 Task: Find connections with filter location Banmankhi with filter topic #cloudwith filter profile language French with filter current company Wockhardt Ltd. with filter school Ram Lal Anand College with filter industry Pharmaceutical Manufacturing with filter service category Corporate Law with filter keywords title Construction Worker
Action: Mouse moved to (476, 65)
Screenshot: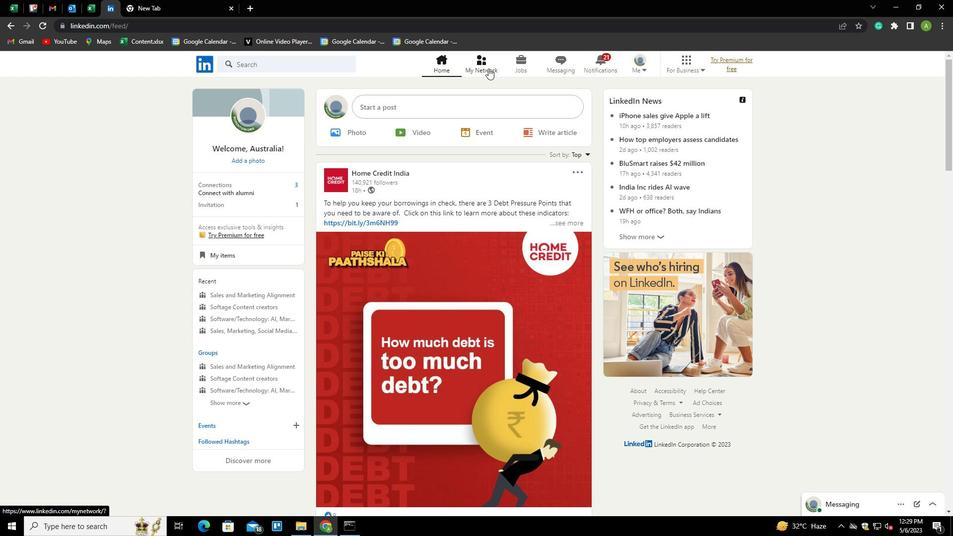 
Action: Mouse pressed left at (476, 65)
Screenshot: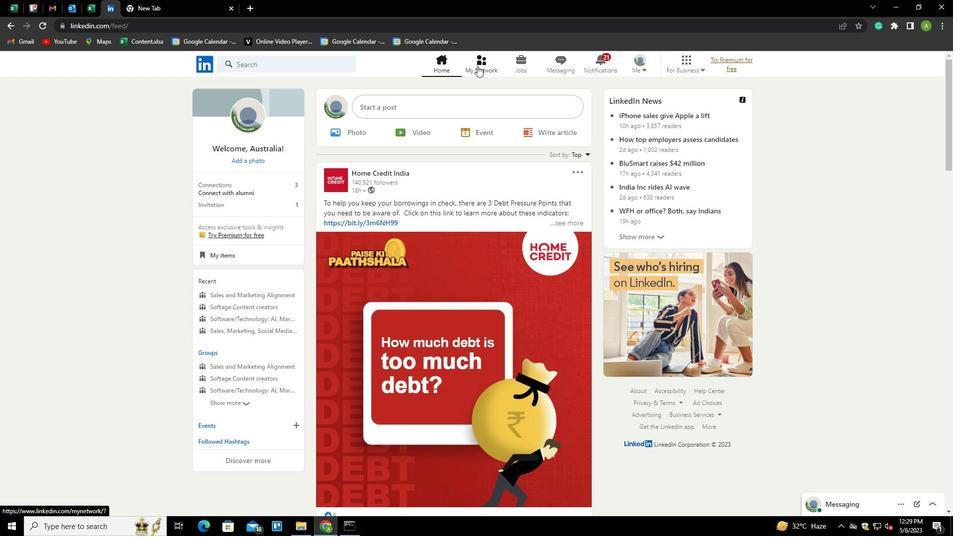 
Action: Mouse moved to (249, 118)
Screenshot: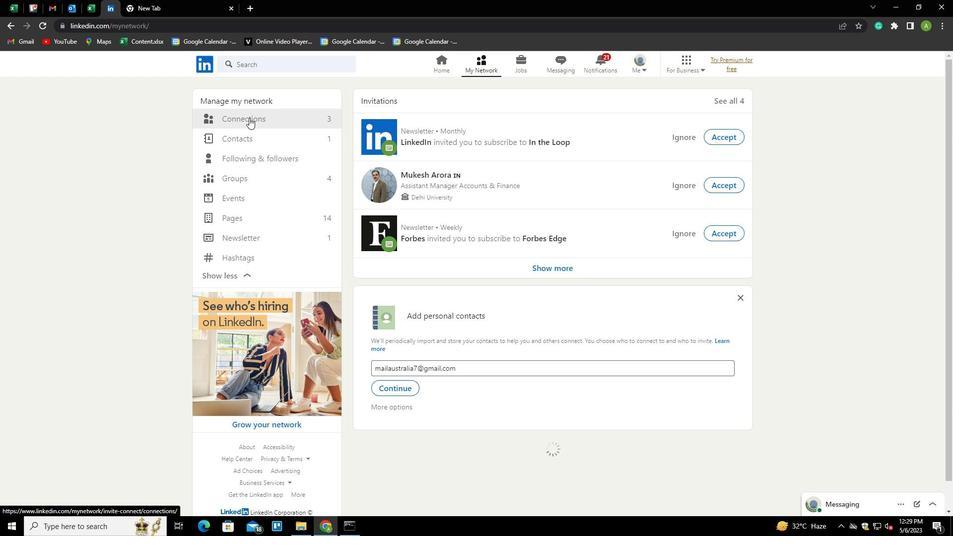 
Action: Mouse pressed left at (249, 118)
Screenshot: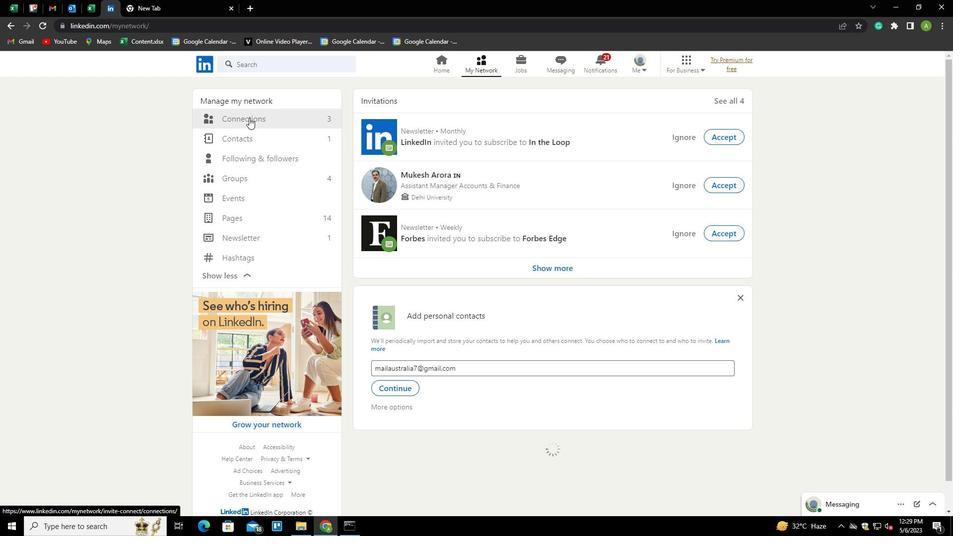 
Action: Mouse moved to (536, 119)
Screenshot: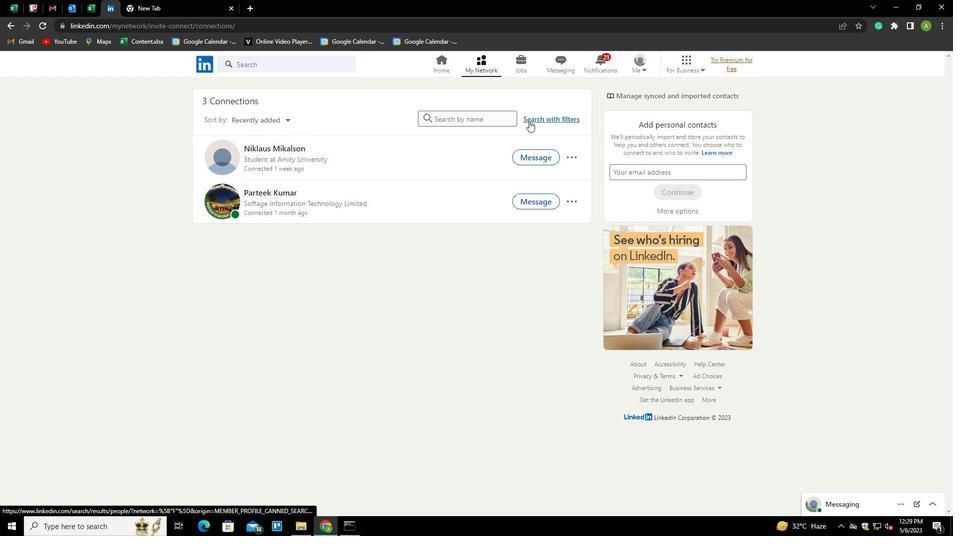 
Action: Mouse pressed left at (536, 119)
Screenshot: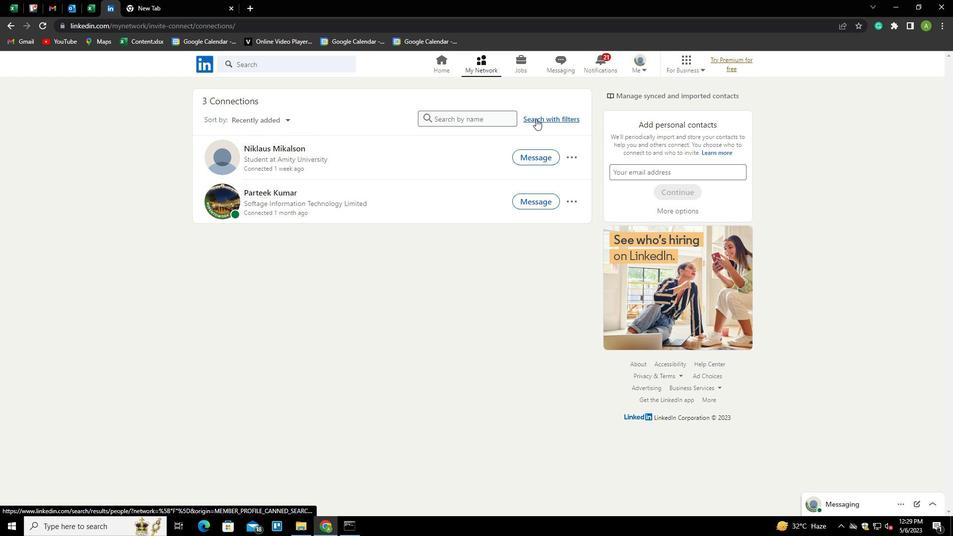 
Action: Mouse moved to (504, 92)
Screenshot: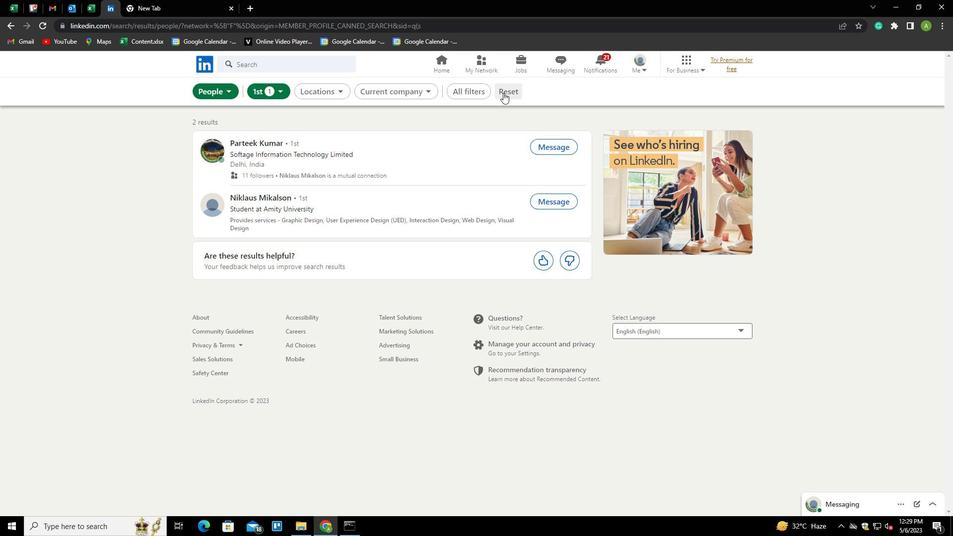 
Action: Mouse pressed left at (504, 92)
Screenshot: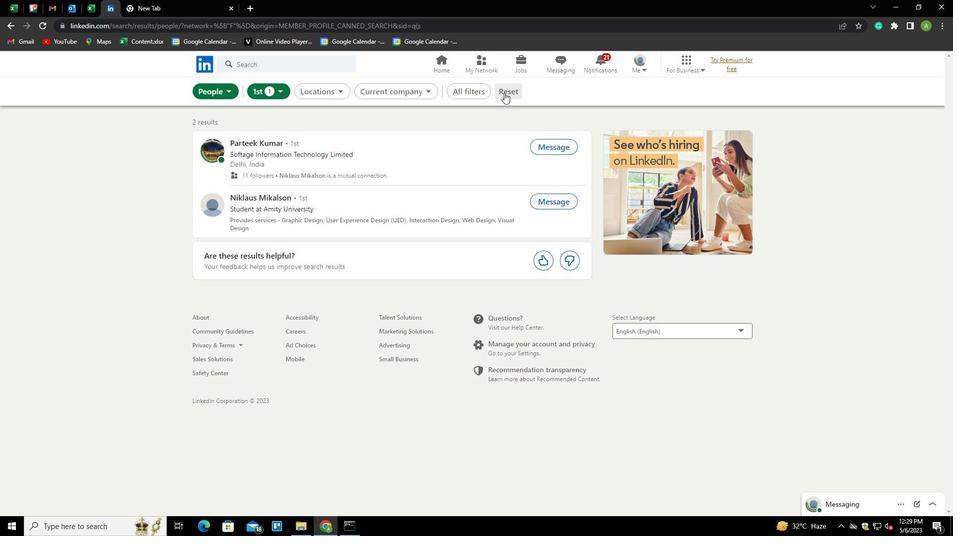 
Action: Mouse moved to (489, 92)
Screenshot: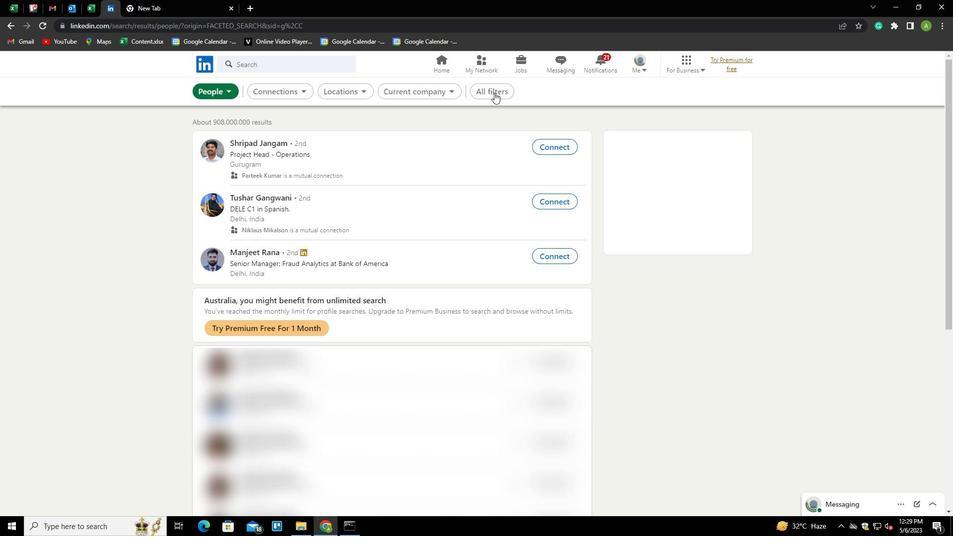 
Action: Mouse pressed left at (489, 92)
Screenshot: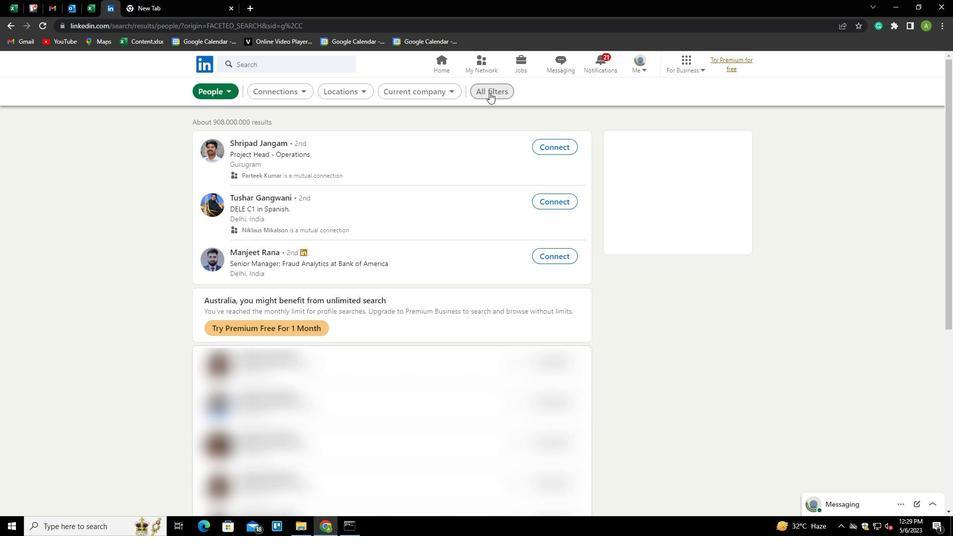 
Action: Mouse moved to (748, 319)
Screenshot: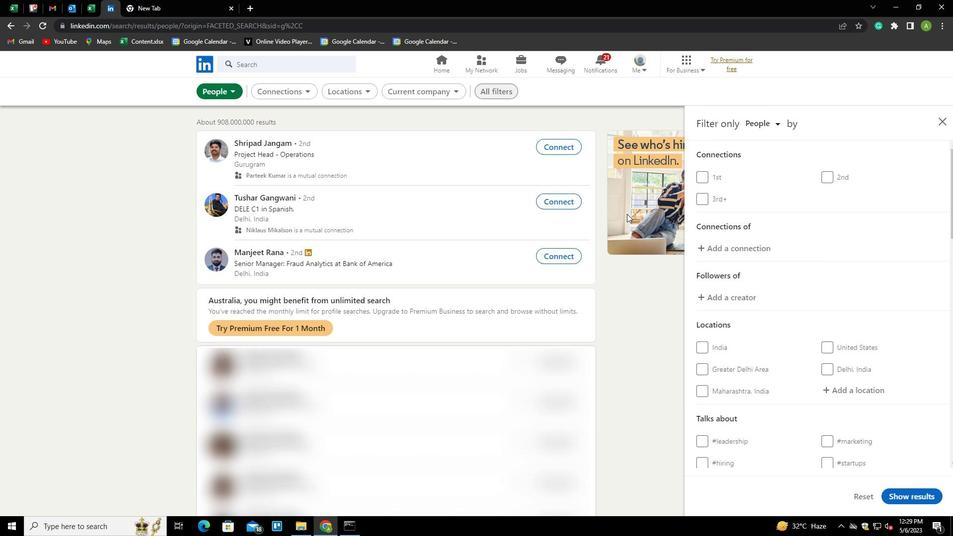 
Action: Mouse scrolled (748, 318) with delta (0, 0)
Screenshot: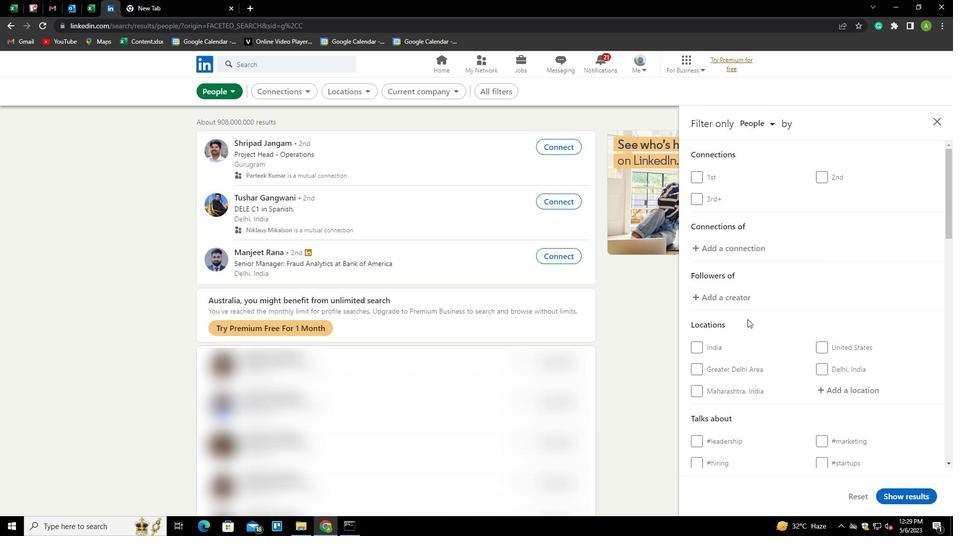 
Action: Mouse scrolled (748, 318) with delta (0, 0)
Screenshot: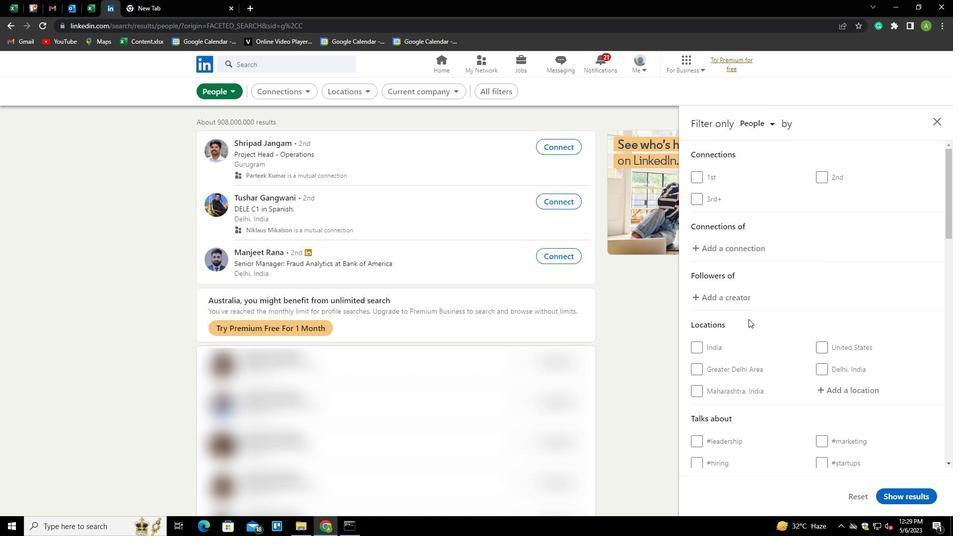 
Action: Mouse moved to (831, 285)
Screenshot: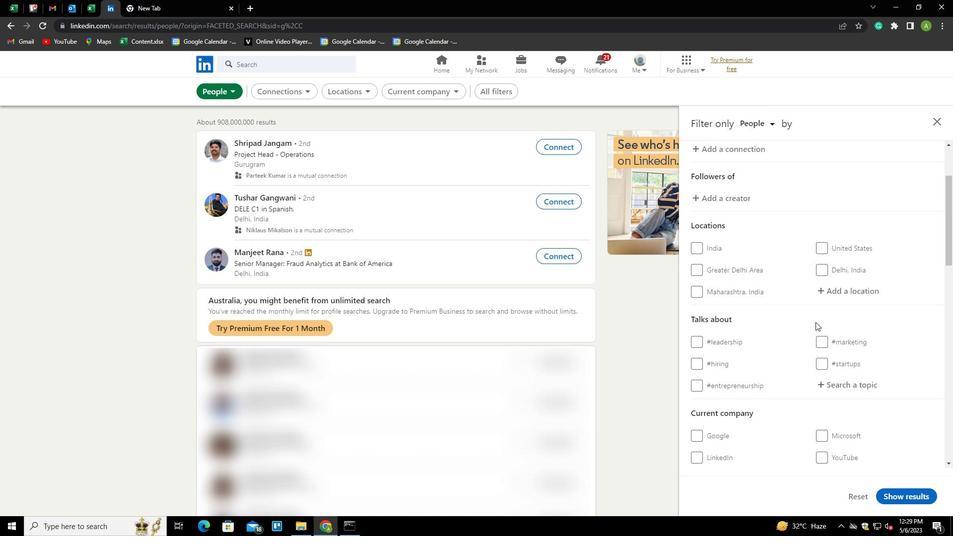 
Action: Mouse pressed left at (831, 285)
Screenshot: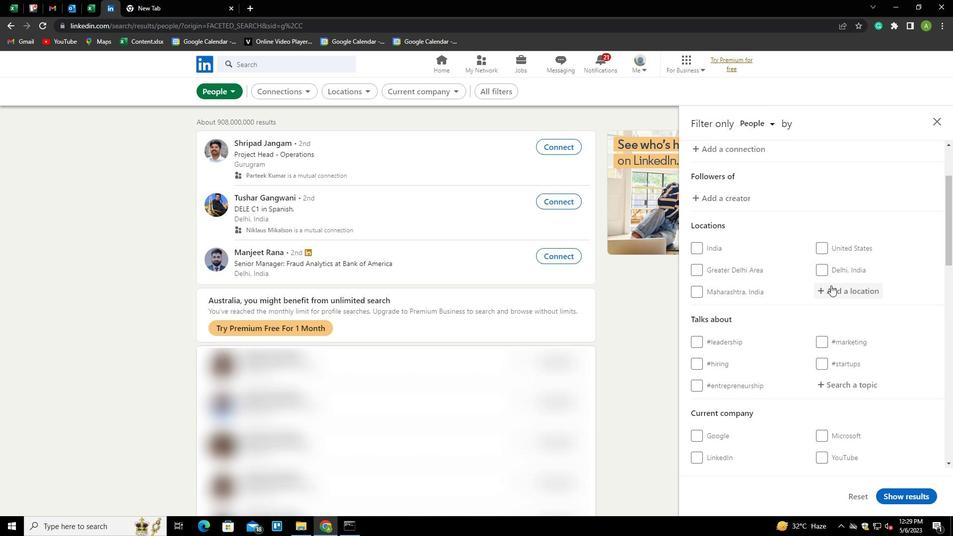 
Action: Key pressed <Key.shift>BANMANKHI<Key.down><Key.enter>
Screenshot: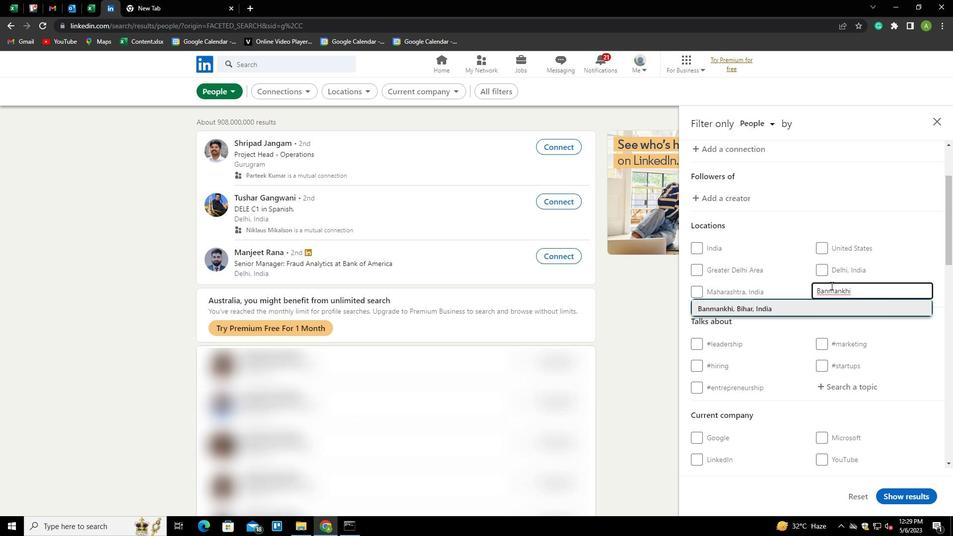 
Action: Mouse moved to (890, 250)
Screenshot: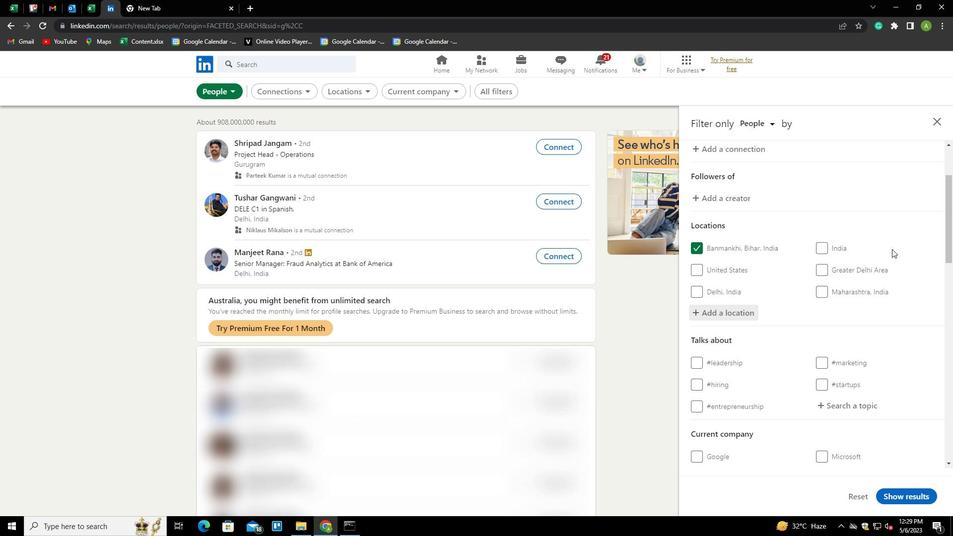 
Action: Mouse scrolled (890, 249) with delta (0, 0)
Screenshot: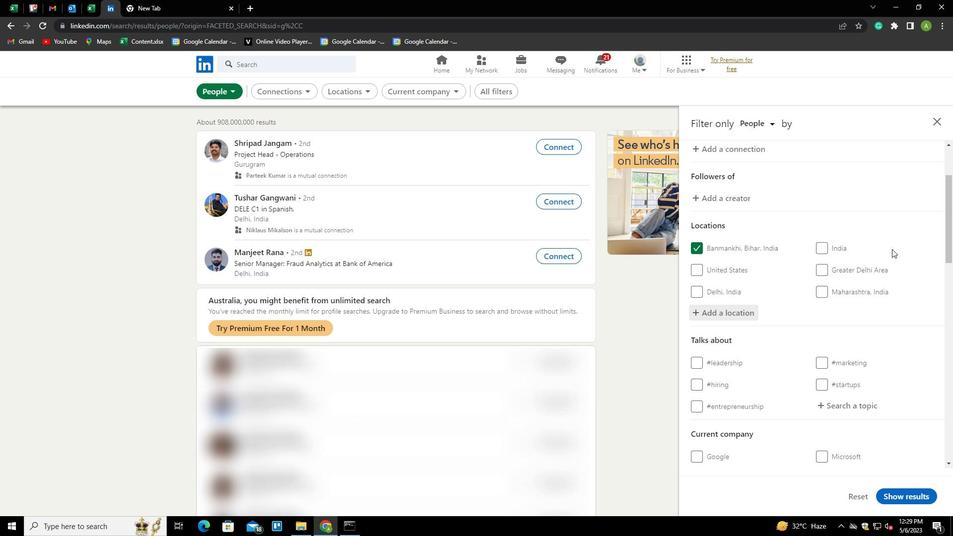 
Action: Mouse moved to (888, 250)
Screenshot: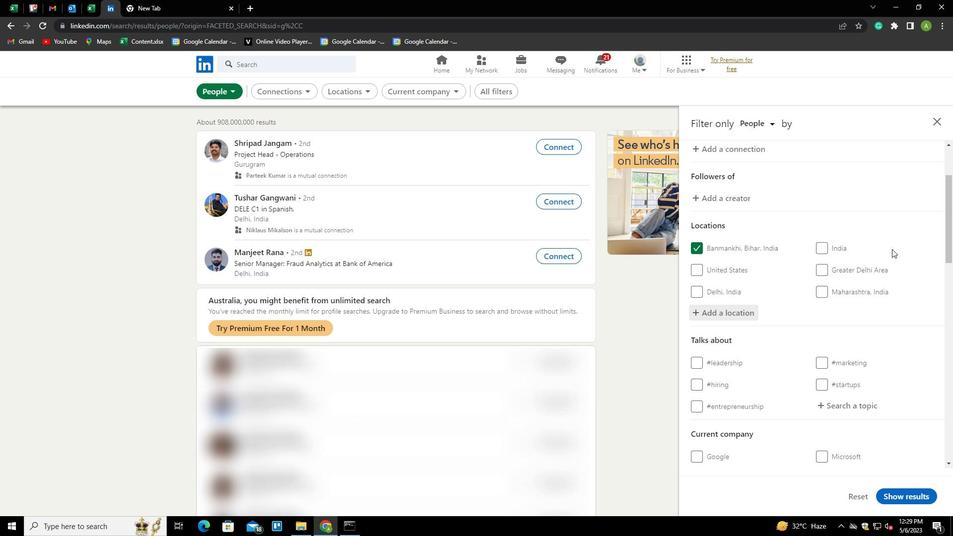 
Action: Mouse scrolled (888, 250) with delta (0, 0)
Screenshot: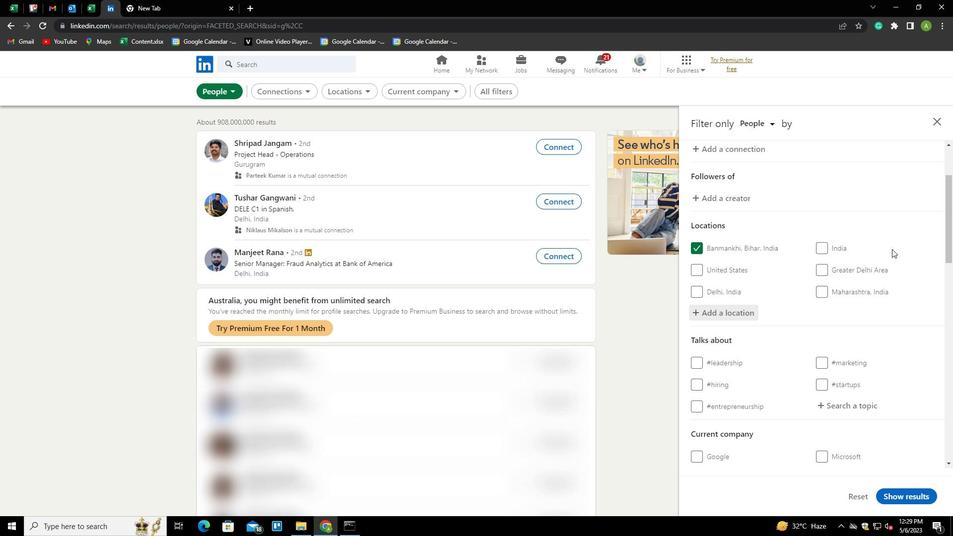 
Action: Mouse moved to (886, 252)
Screenshot: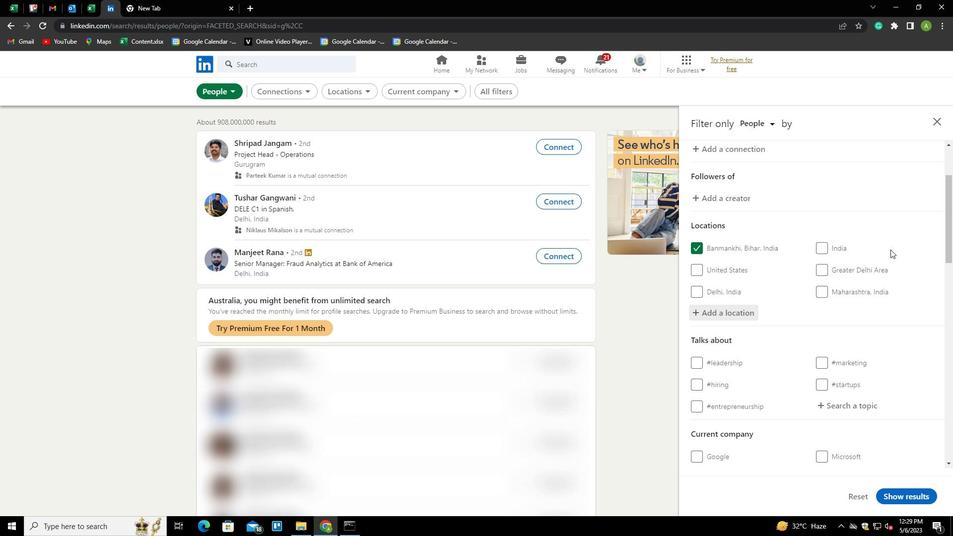 
Action: Mouse scrolled (886, 251) with delta (0, 0)
Screenshot: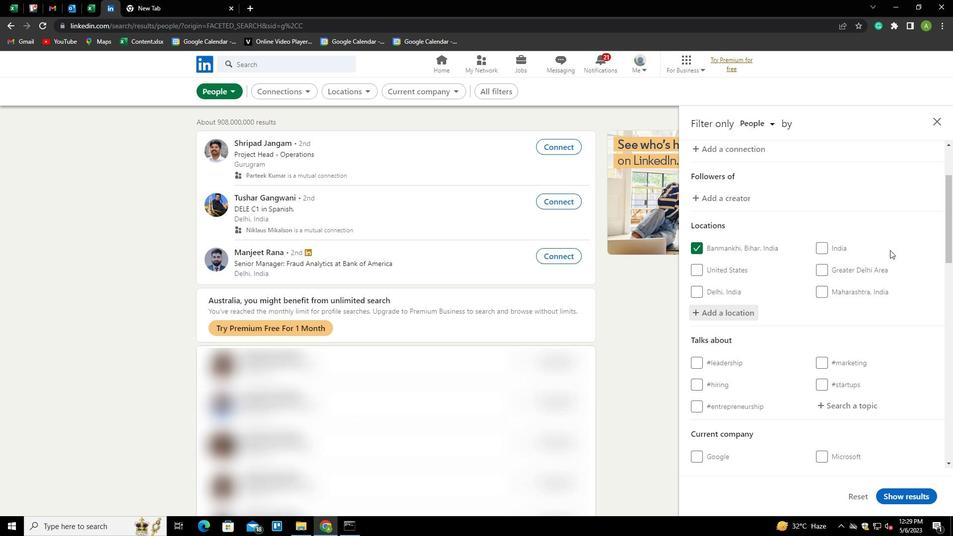 
Action: Mouse moved to (850, 257)
Screenshot: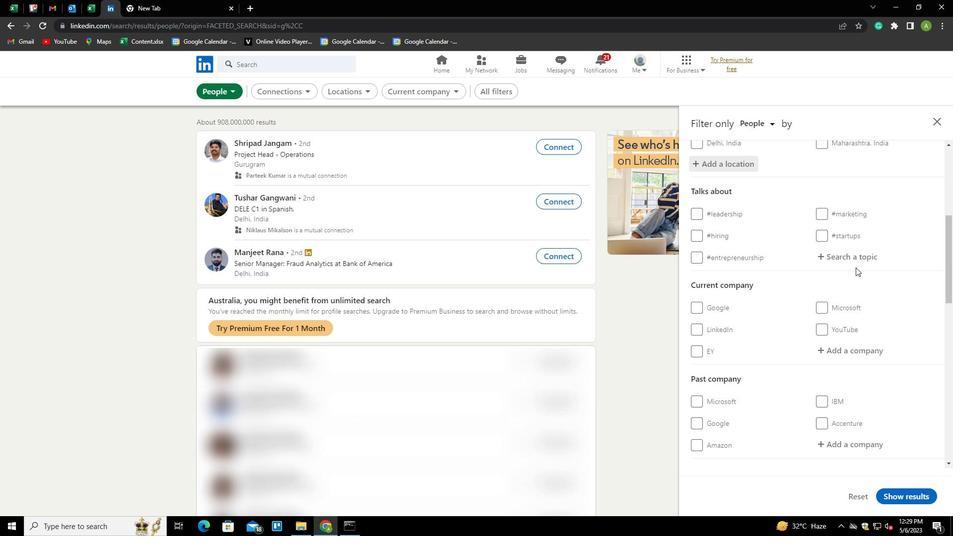 
Action: Mouse pressed left at (850, 257)
Screenshot: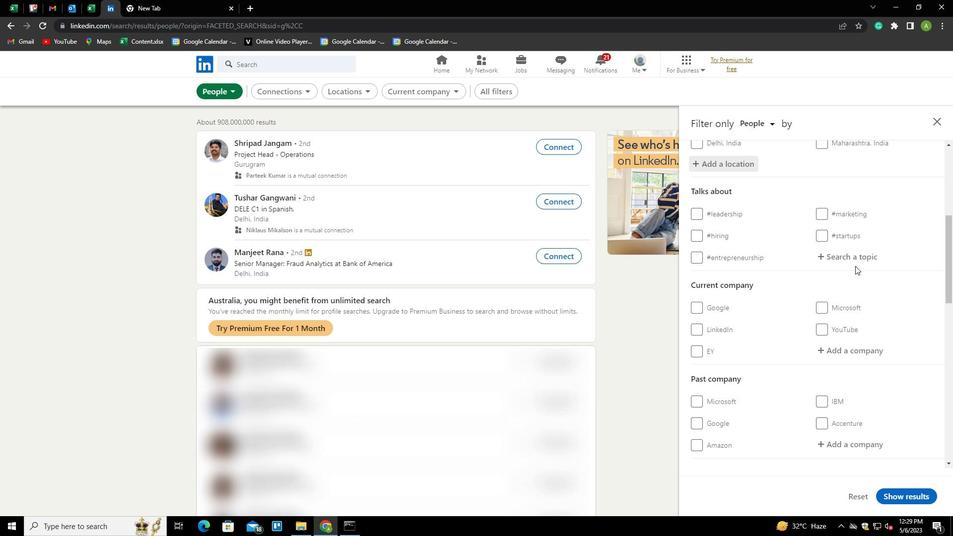 
Action: Key pressed CLOUD<Key.down><Key.enter>
Screenshot: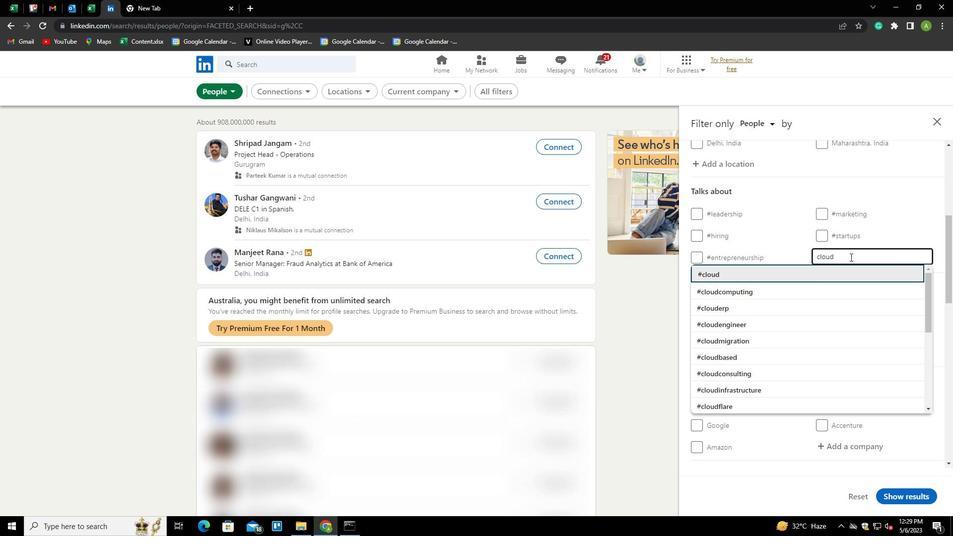 
Action: Mouse scrolled (850, 256) with delta (0, 0)
Screenshot: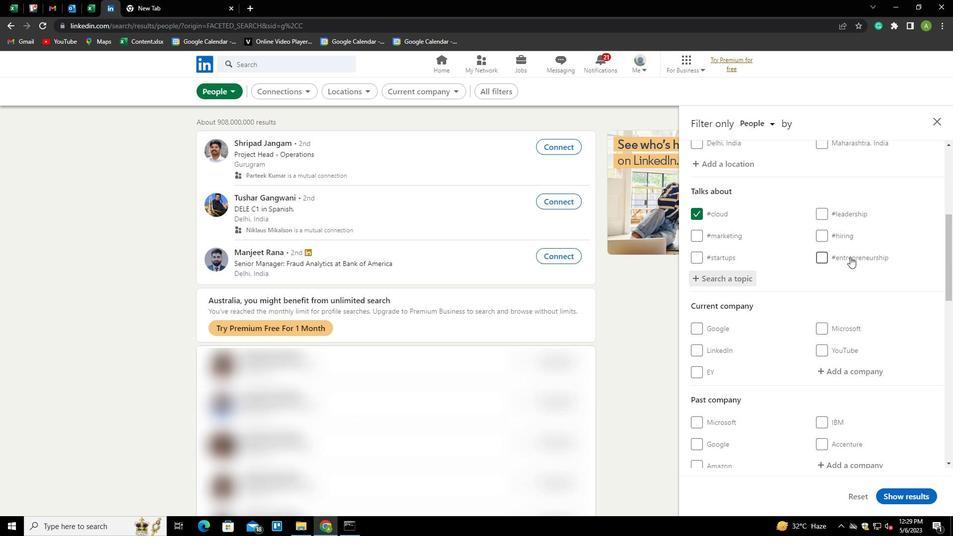 
Action: Mouse scrolled (850, 256) with delta (0, 0)
Screenshot: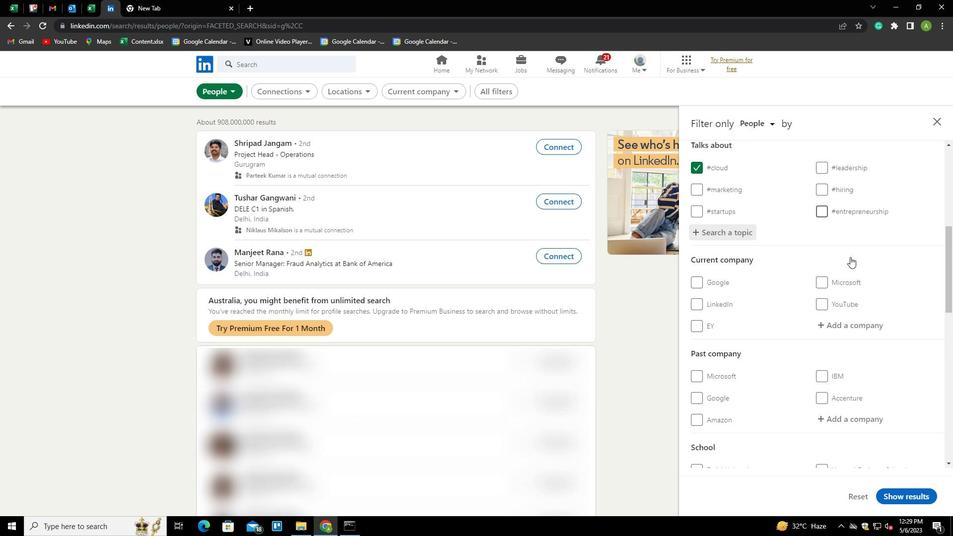 
Action: Mouse moved to (850, 258)
Screenshot: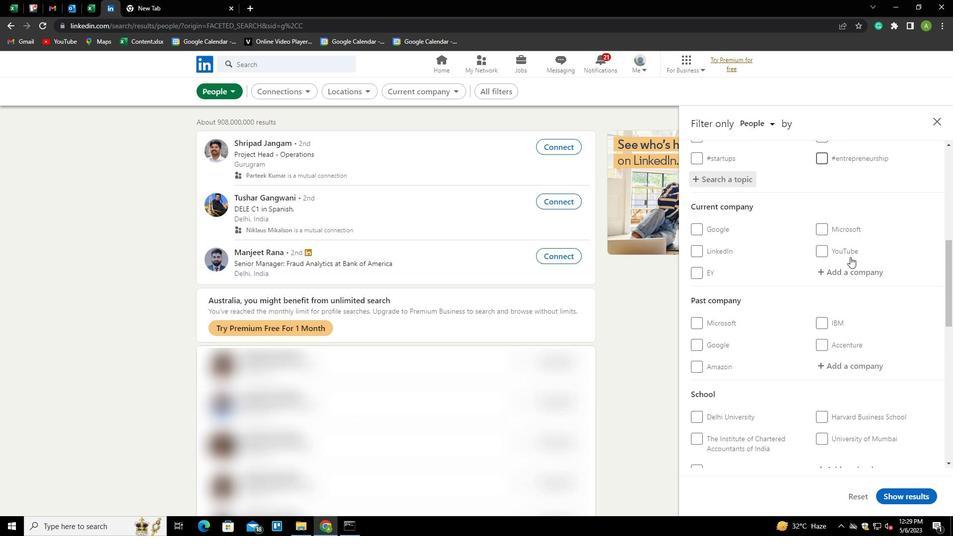
Action: Mouse scrolled (850, 257) with delta (0, 0)
Screenshot: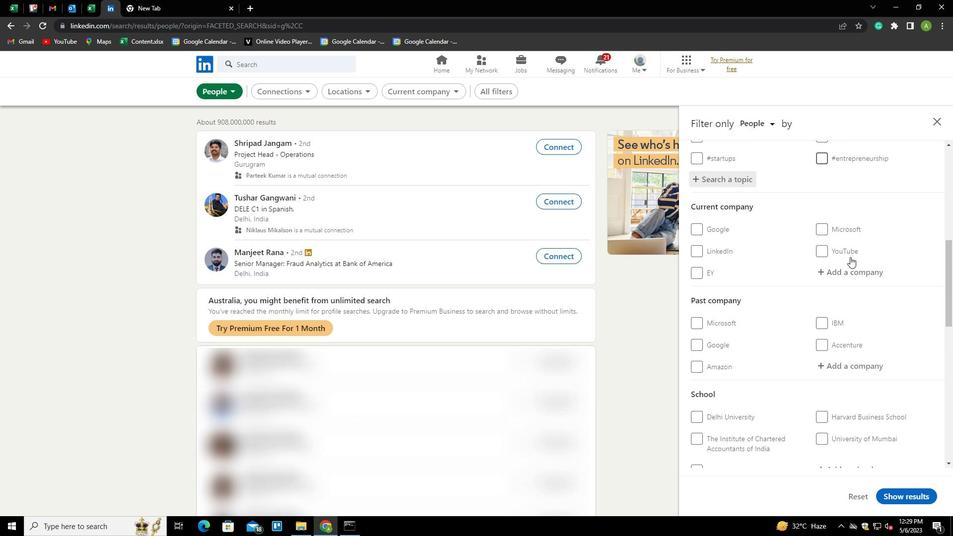 
Action: Mouse moved to (849, 260)
Screenshot: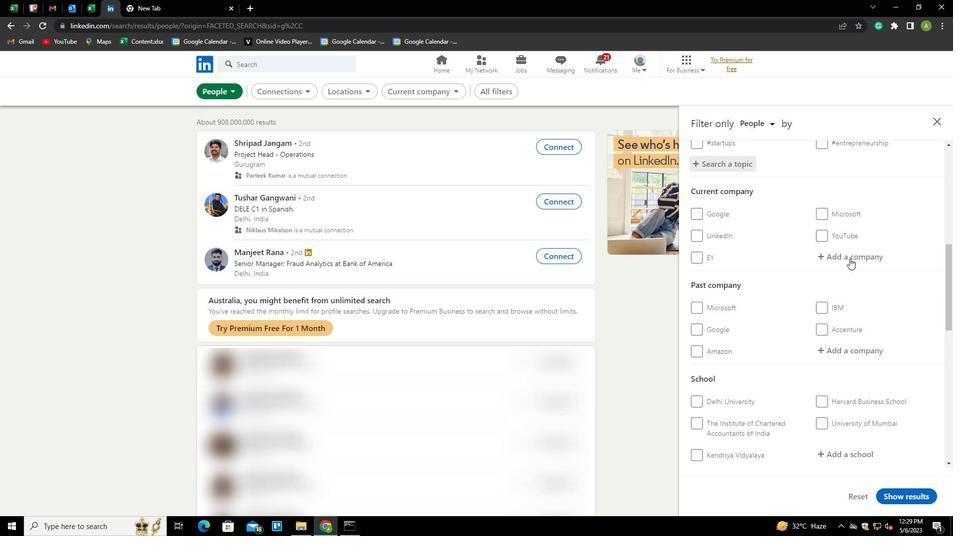 
Action: Mouse scrolled (849, 259) with delta (0, 0)
Screenshot: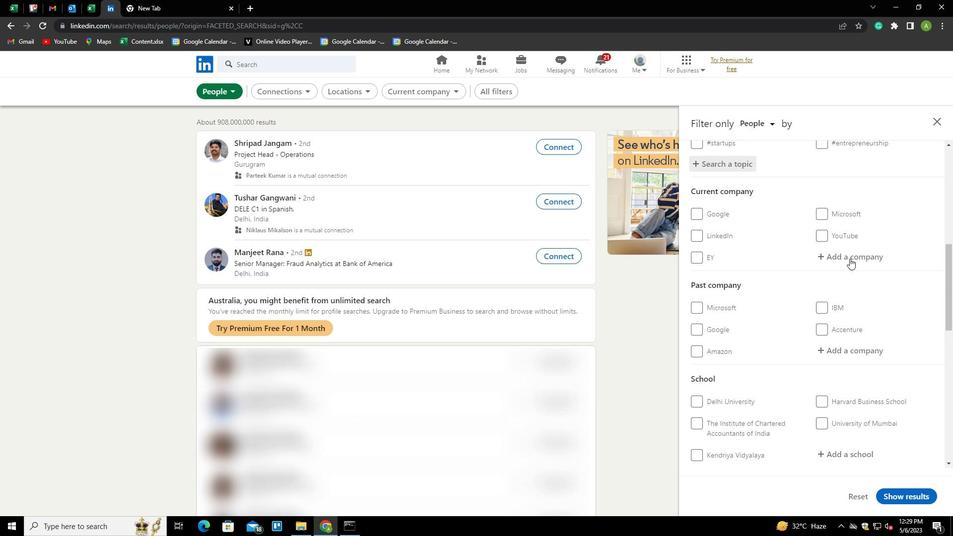 
Action: Mouse moved to (849, 260)
Screenshot: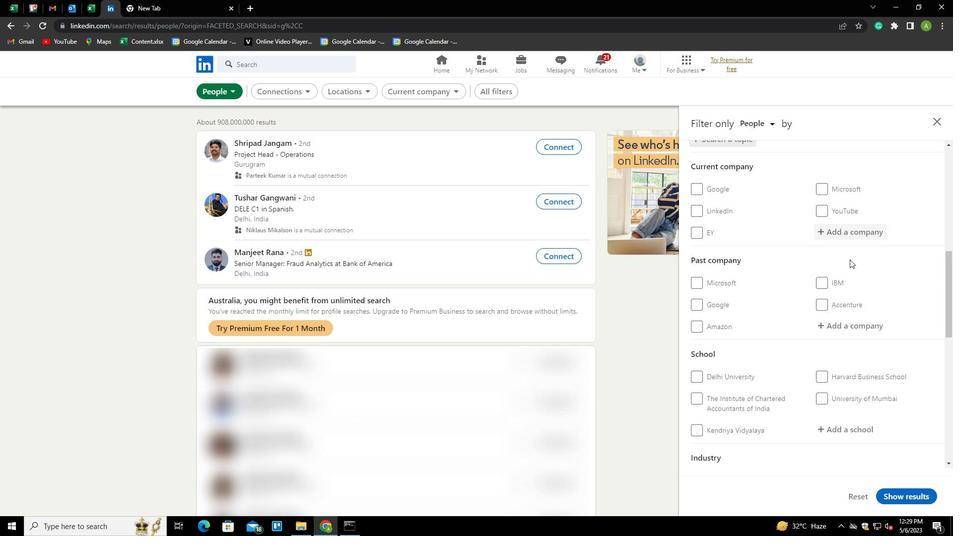 
Action: Mouse scrolled (849, 259) with delta (0, 0)
Screenshot: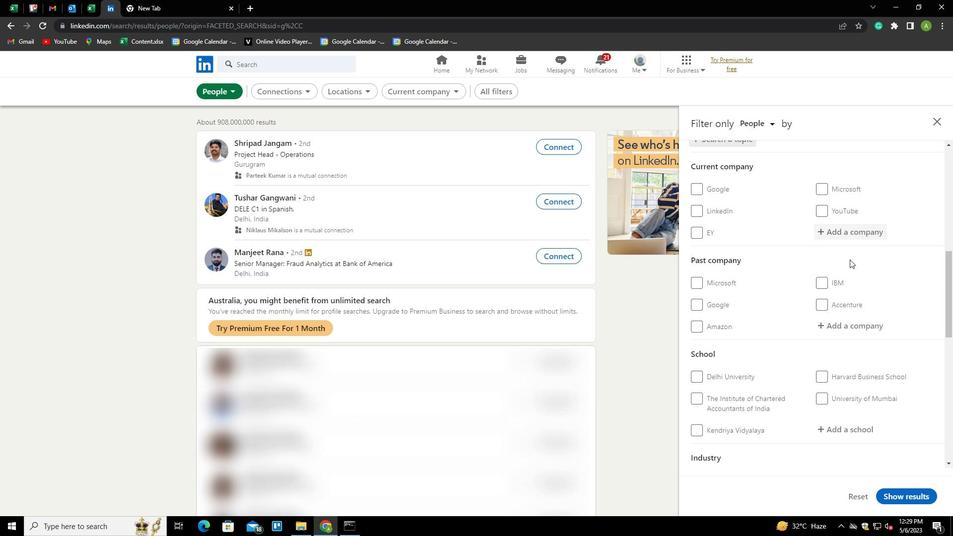 
Action: Mouse scrolled (849, 259) with delta (0, 0)
Screenshot: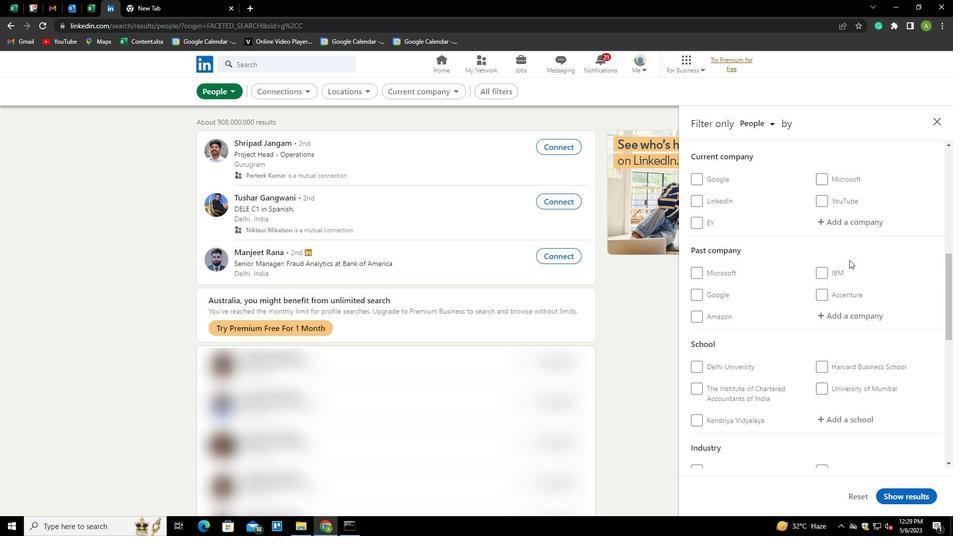 
Action: Mouse scrolled (849, 259) with delta (0, 0)
Screenshot: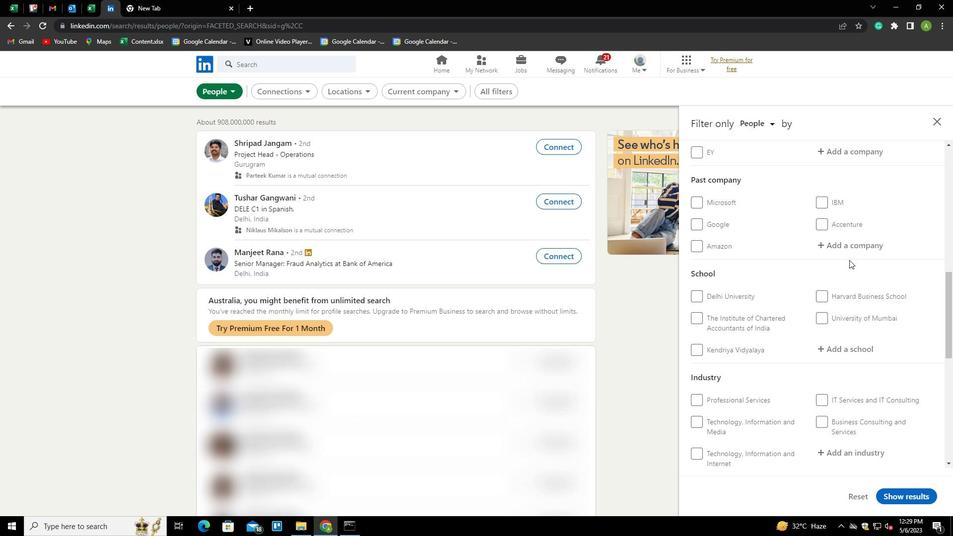 
Action: Mouse moved to (819, 386)
Screenshot: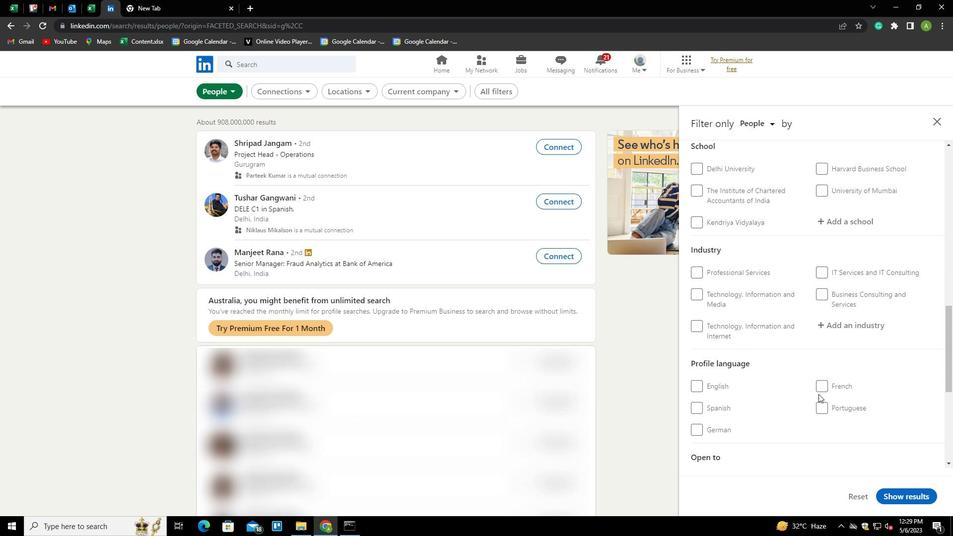 
Action: Mouse pressed left at (819, 386)
Screenshot: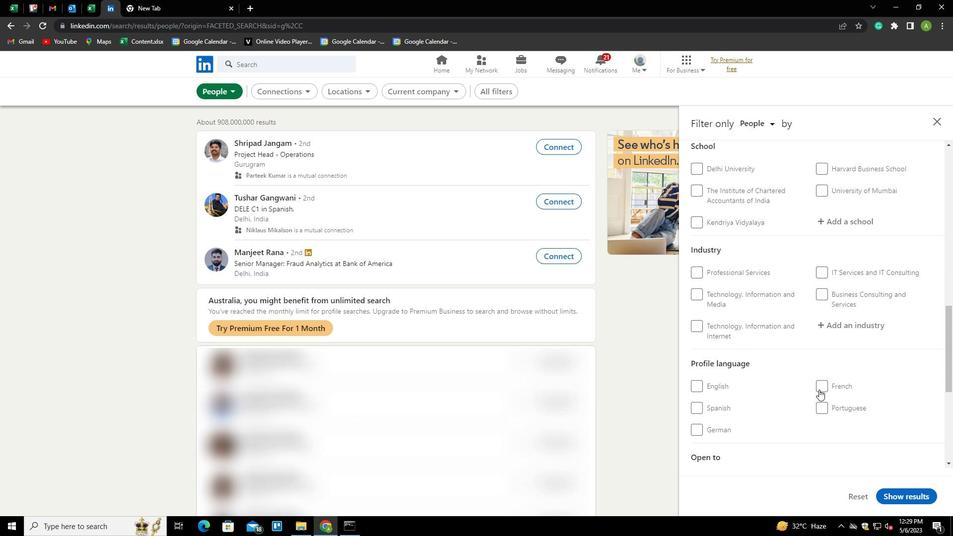 
Action: Mouse moved to (844, 357)
Screenshot: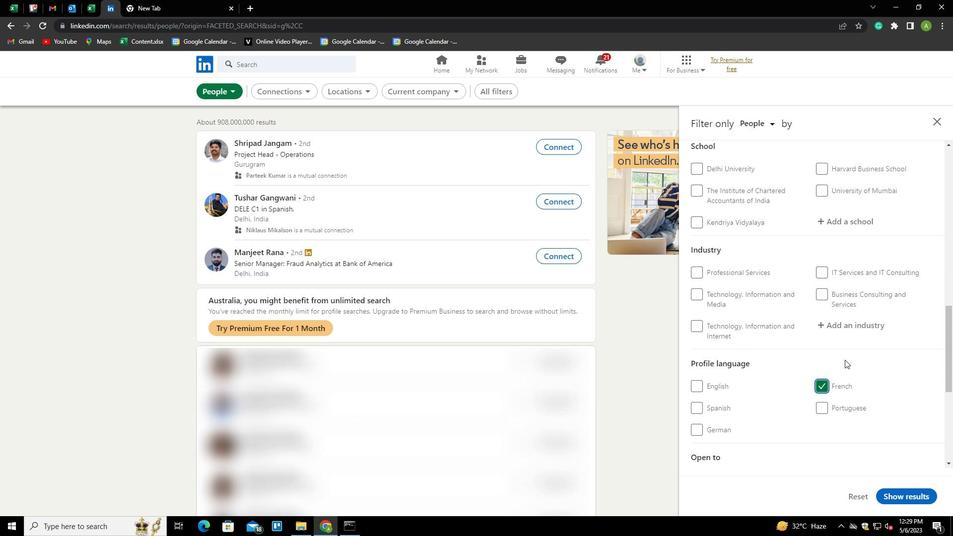 
Action: Mouse scrolled (844, 357) with delta (0, 0)
Screenshot: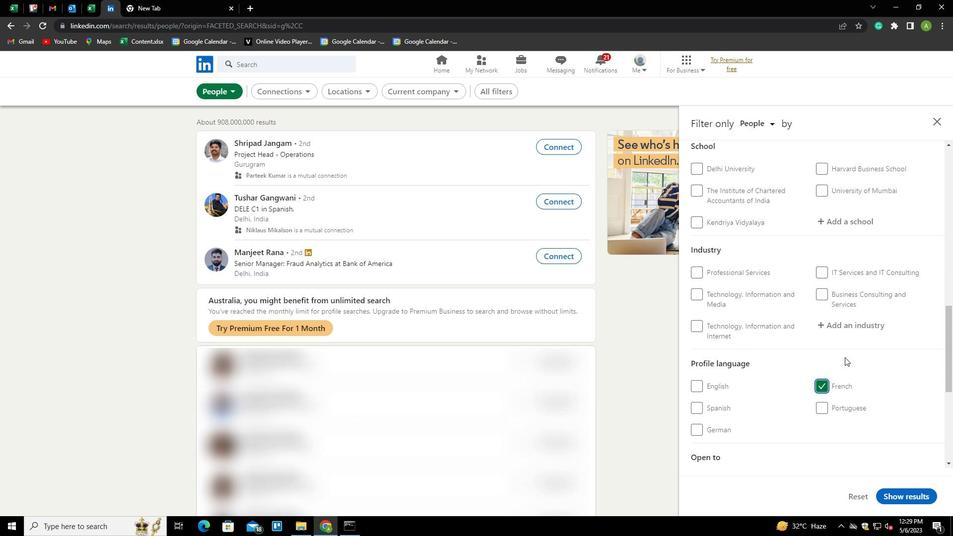 
Action: Mouse scrolled (844, 357) with delta (0, 0)
Screenshot: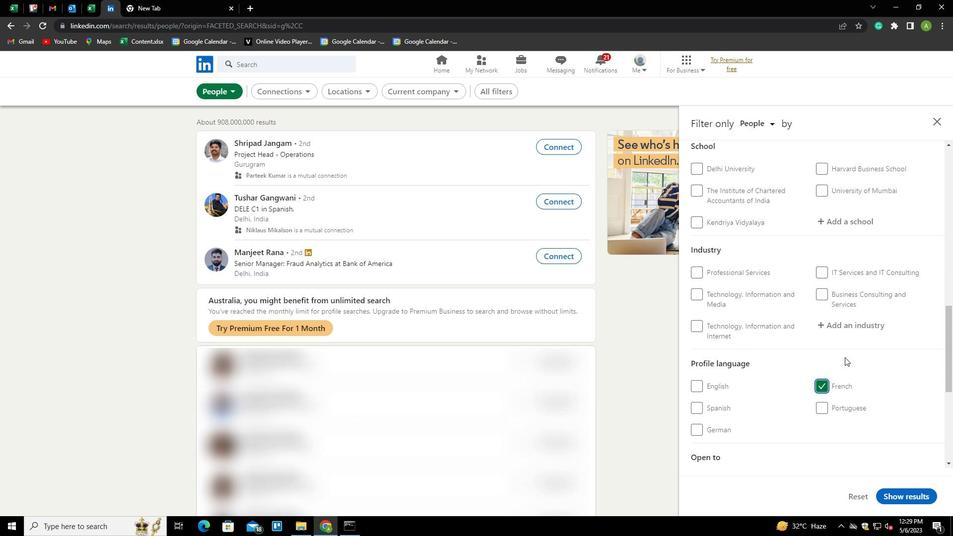 
Action: Mouse scrolled (844, 357) with delta (0, 0)
Screenshot: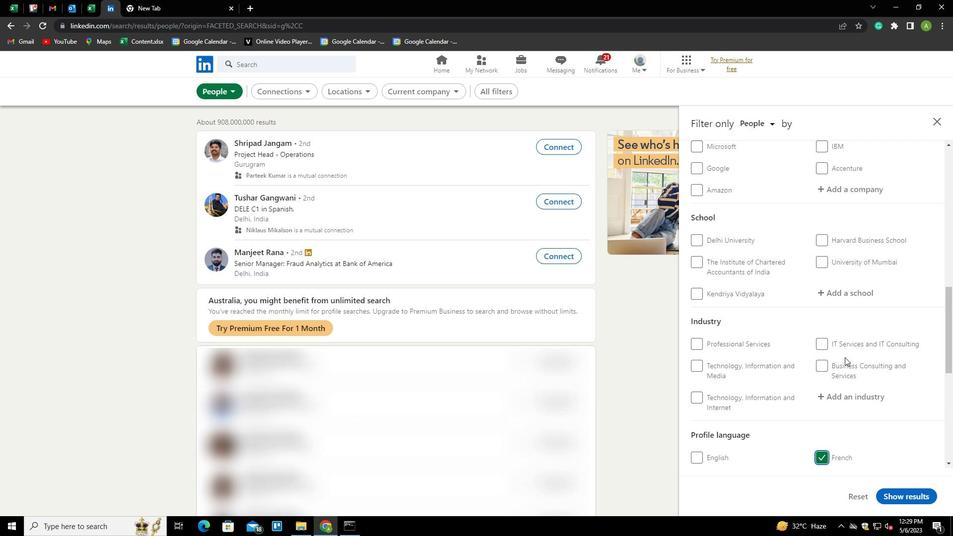
Action: Mouse scrolled (844, 357) with delta (0, 0)
Screenshot: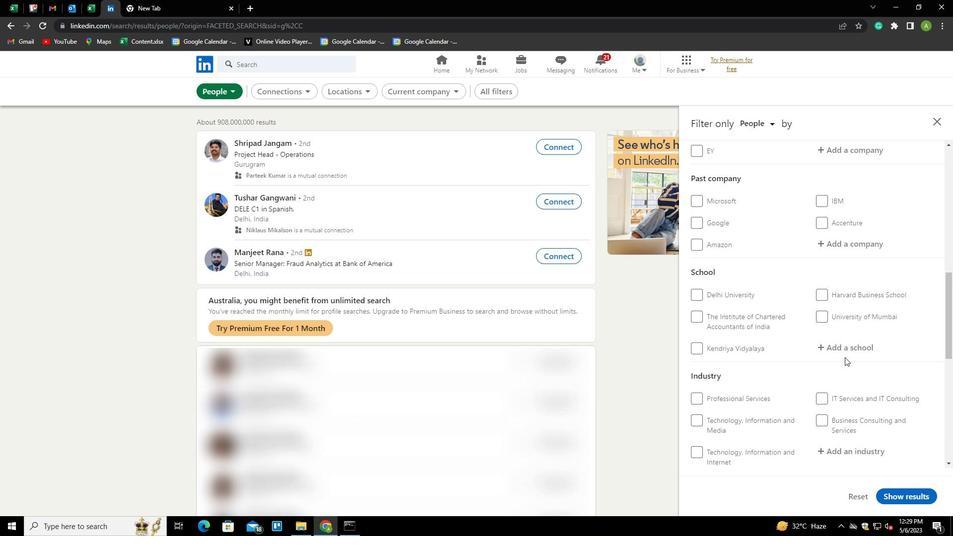 
Action: Mouse scrolled (844, 357) with delta (0, 0)
Screenshot: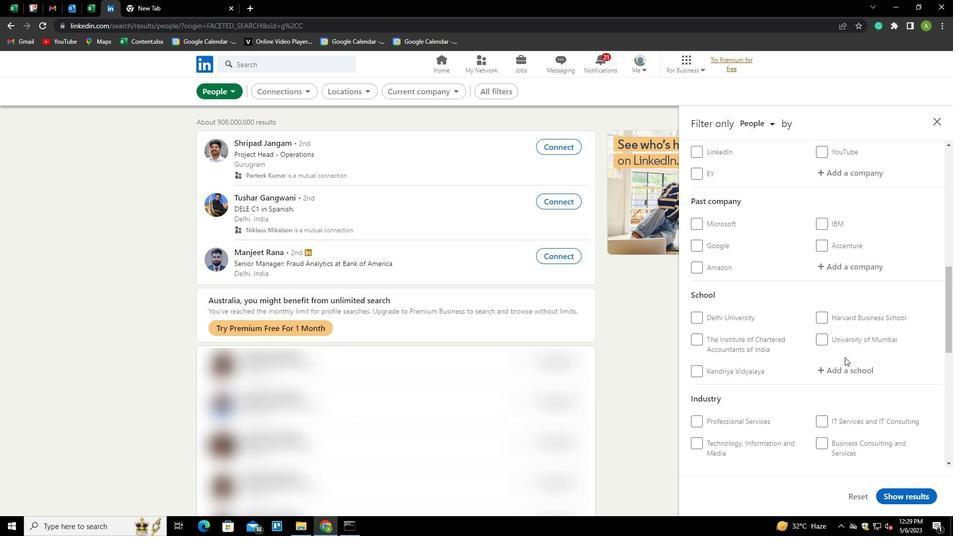
Action: Mouse moved to (844, 356)
Screenshot: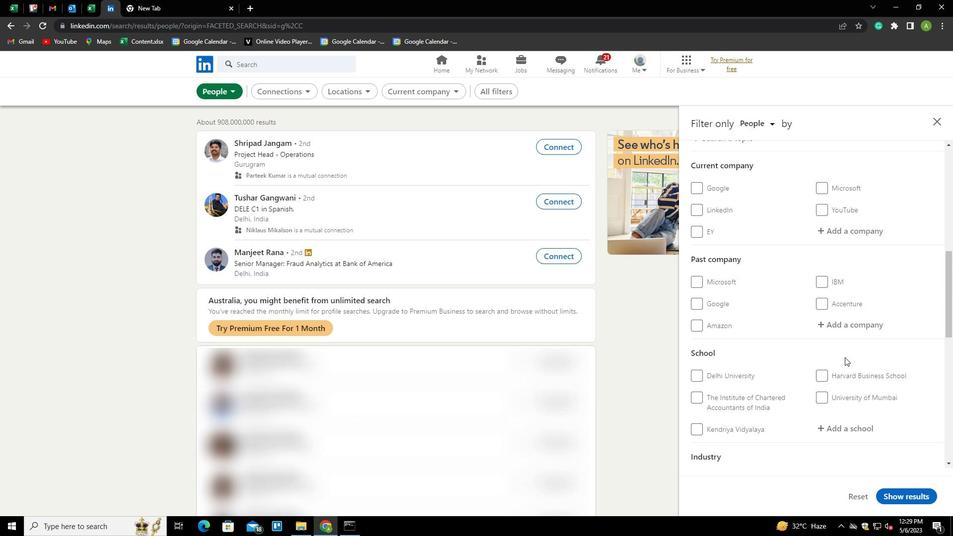 
Action: Mouse scrolled (844, 356) with delta (0, 0)
Screenshot: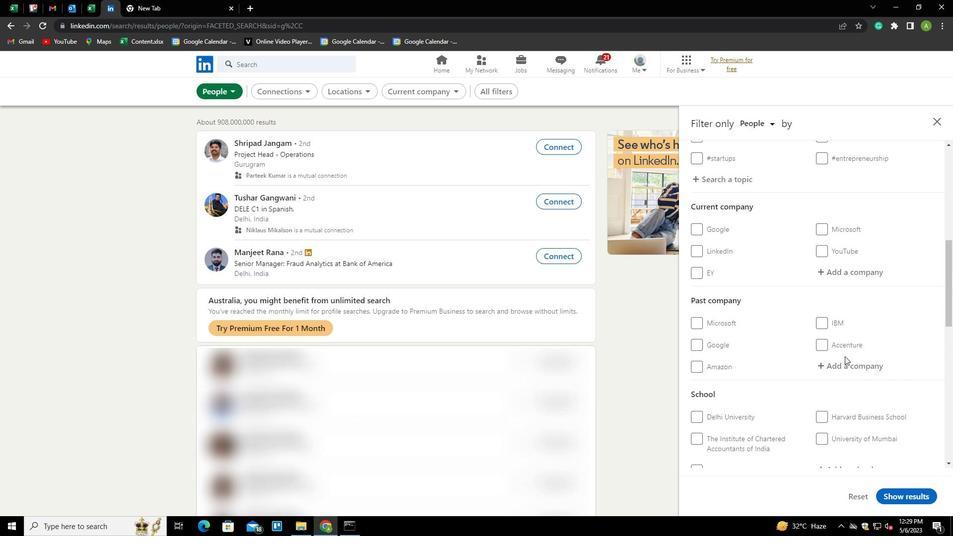 
Action: Mouse scrolled (844, 356) with delta (0, 0)
Screenshot: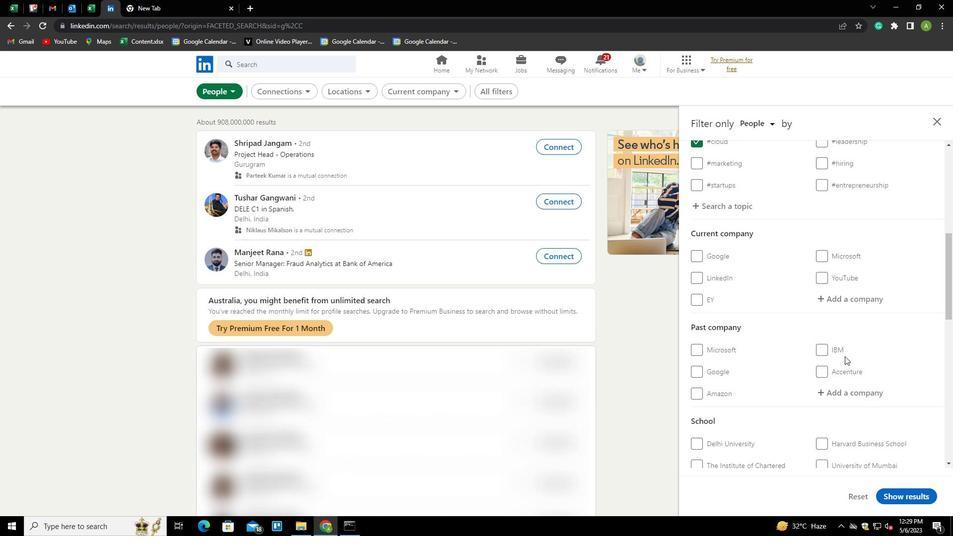 
Action: Mouse moved to (842, 364)
Screenshot: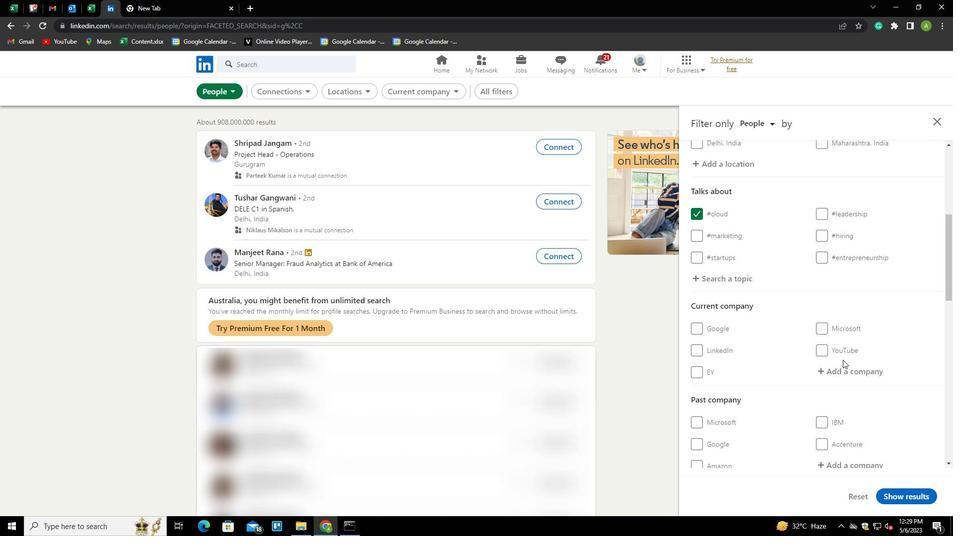 
Action: Mouse pressed left at (842, 364)
Screenshot: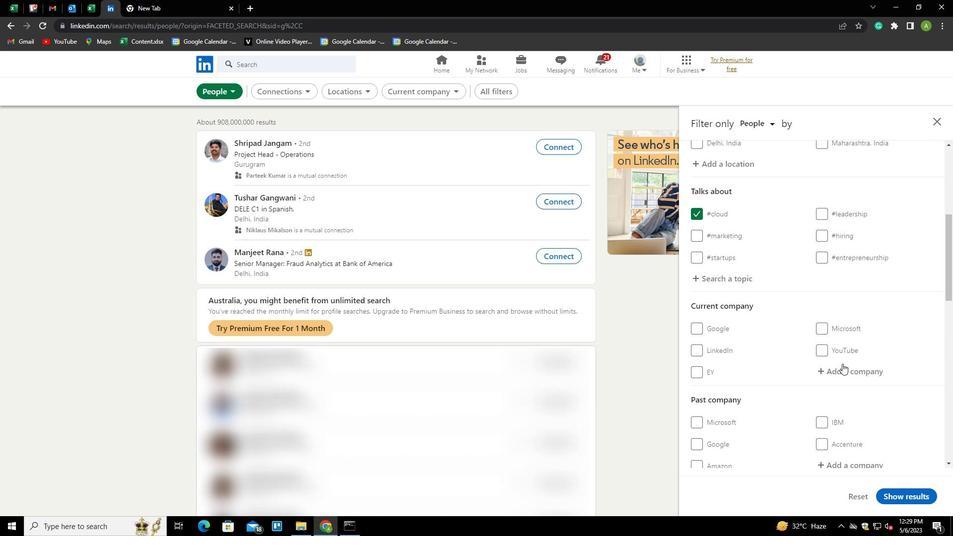 
Action: Mouse moved to (838, 366)
Screenshot: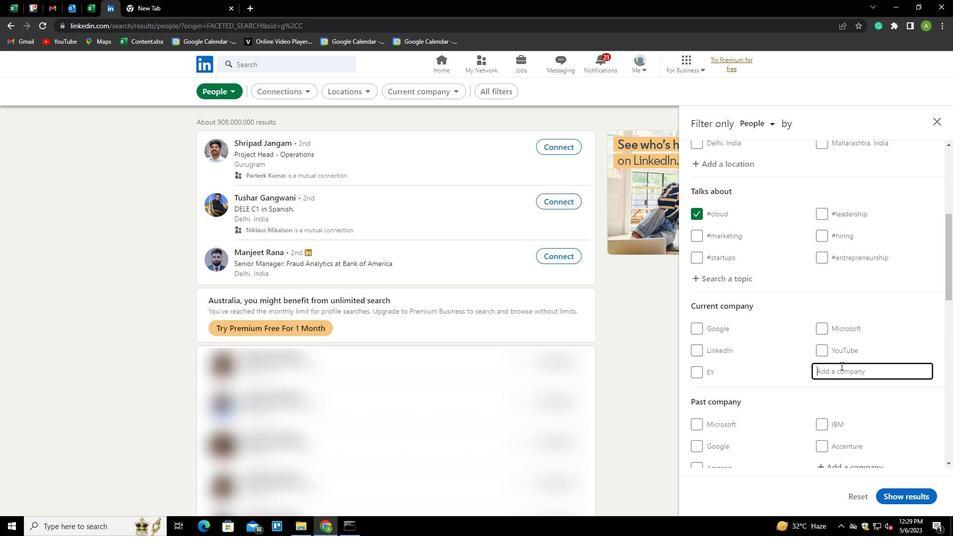 
Action: Key pressed <Key.shift>
Screenshot: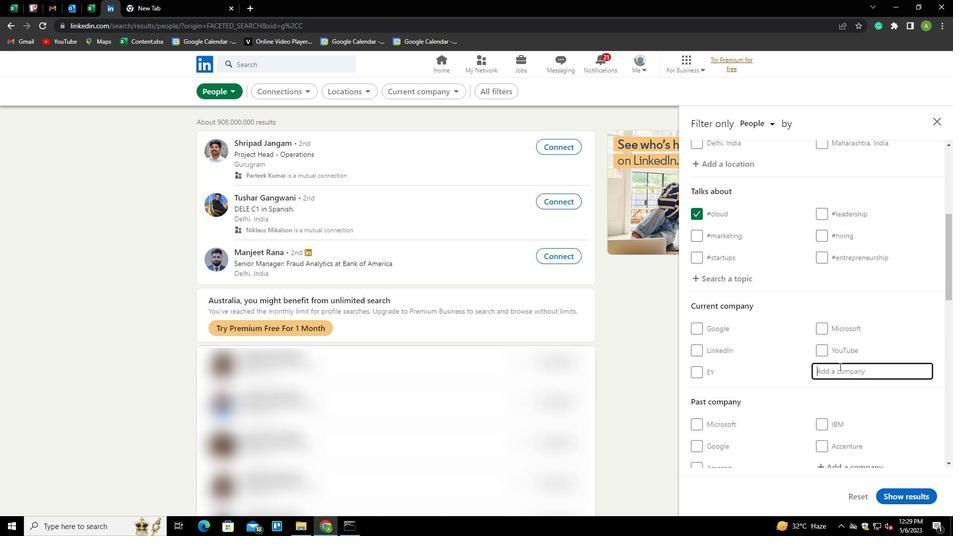 
Action: Mouse moved to (835, 369)
Screenshot: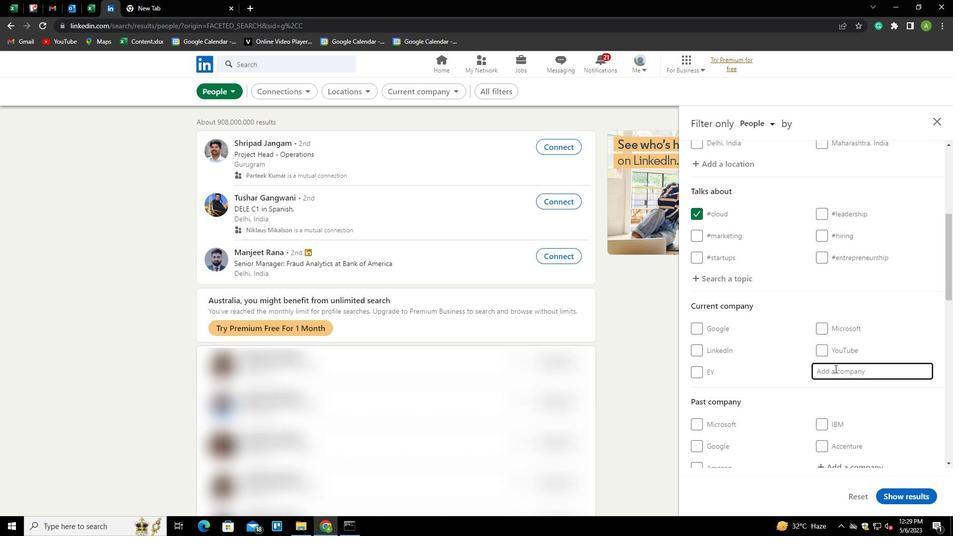 
Action: Key pressed WOCKHARDT<Key.space><Key.shift>LTD.<Key.down><Key.enter>
Screenshot: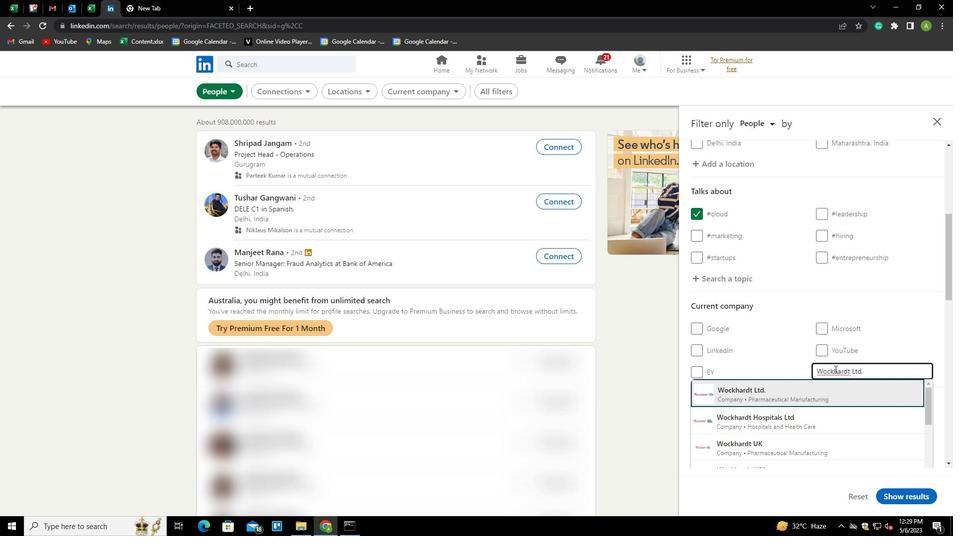 
Action: Mouse moved to (855, 350)
Screenshot: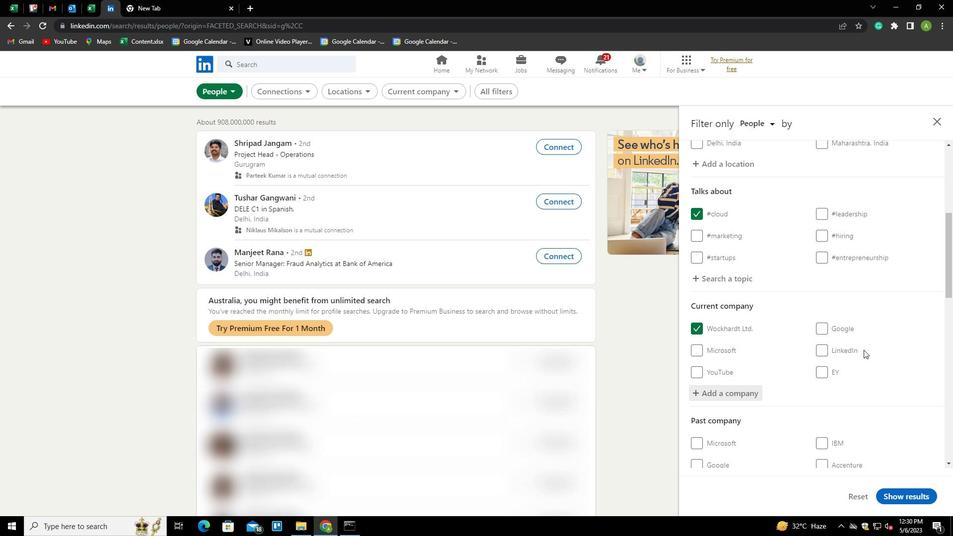 
Action: Mouse scrolled (855, 349) with delta (0, 0)
Screenshot: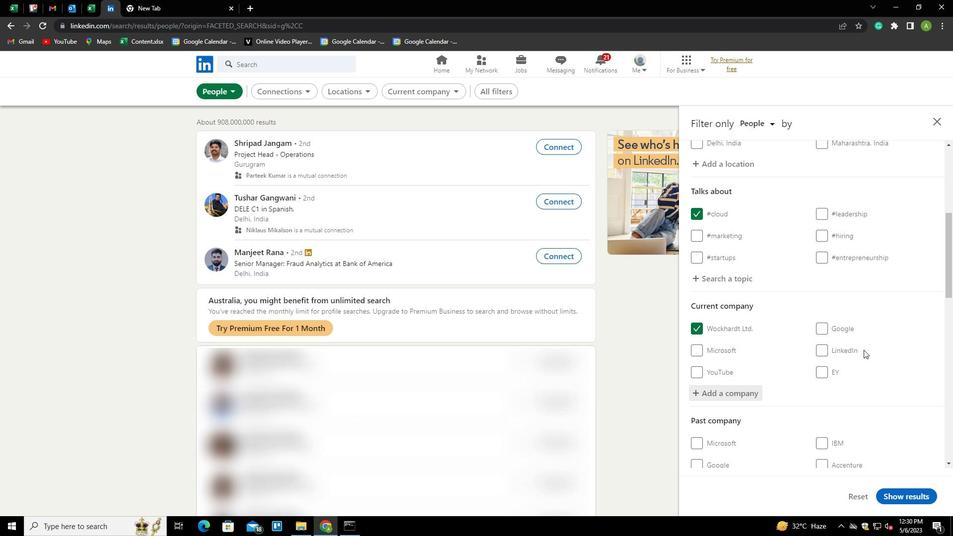 
Action: Mouse scrolled (855, 349) with delta (0, 0)
Screenshot: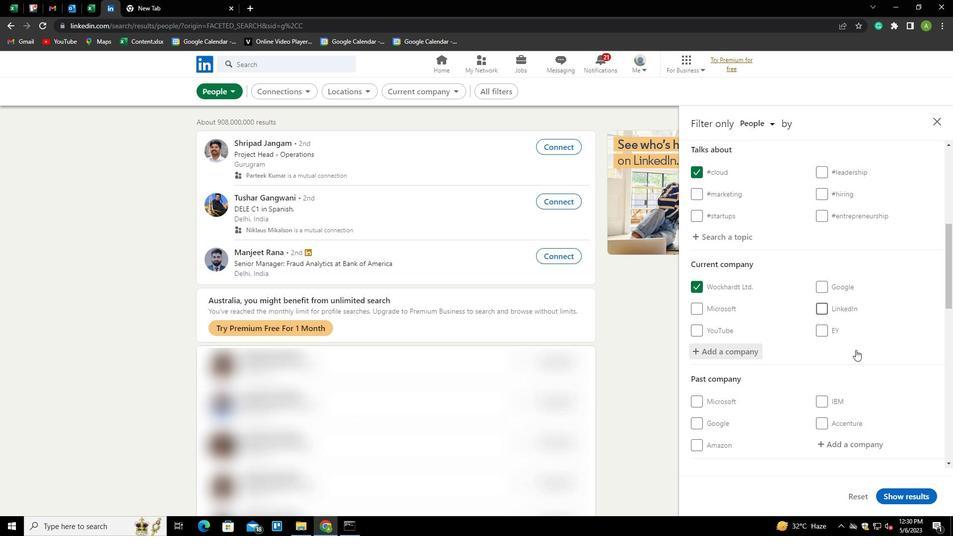 
Action: Mouse scrolled (855, 349) with delta (0, 0)
Screenshot: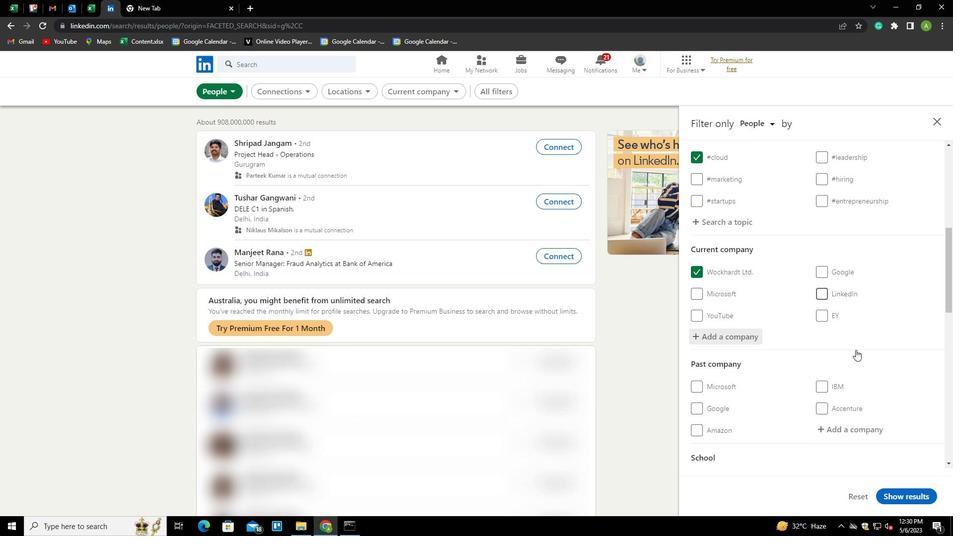 
Action: Mouse scrolled (855, 349) with delta (0, 0)
Screenshot: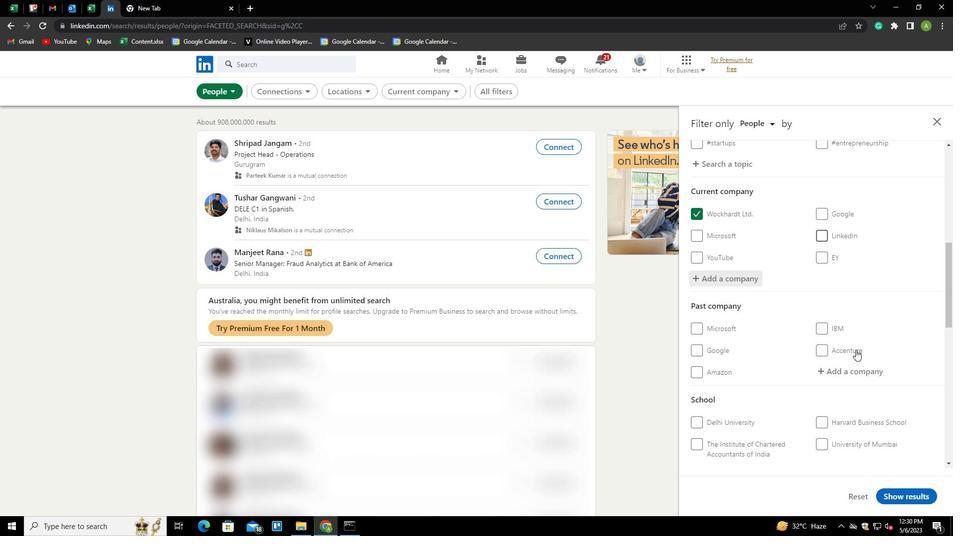 
Action: Mouse moved to (839, 384)
Screenshot: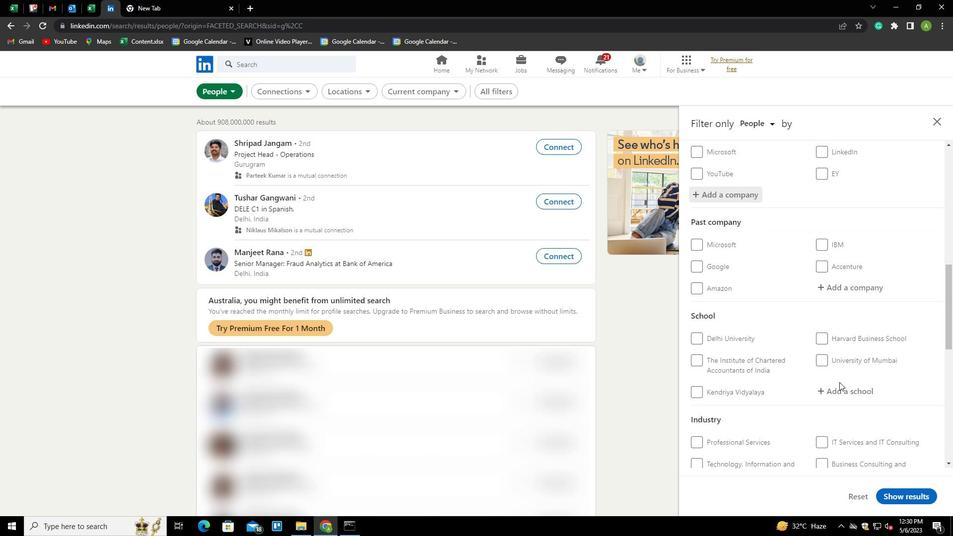 
Action: Mouse pressed left at (839, 384)
Screenshot: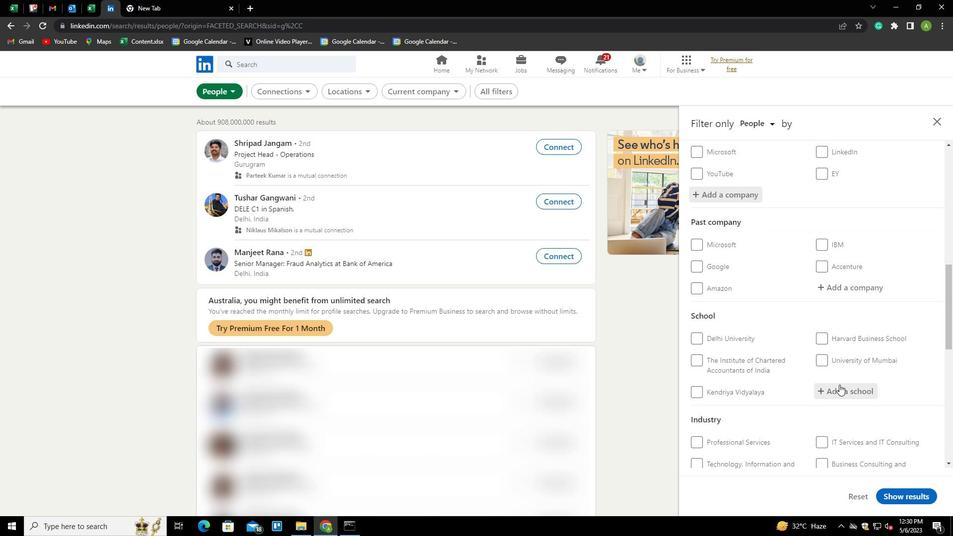 
Action: Mouse moved to (837, 386)
Screenshot: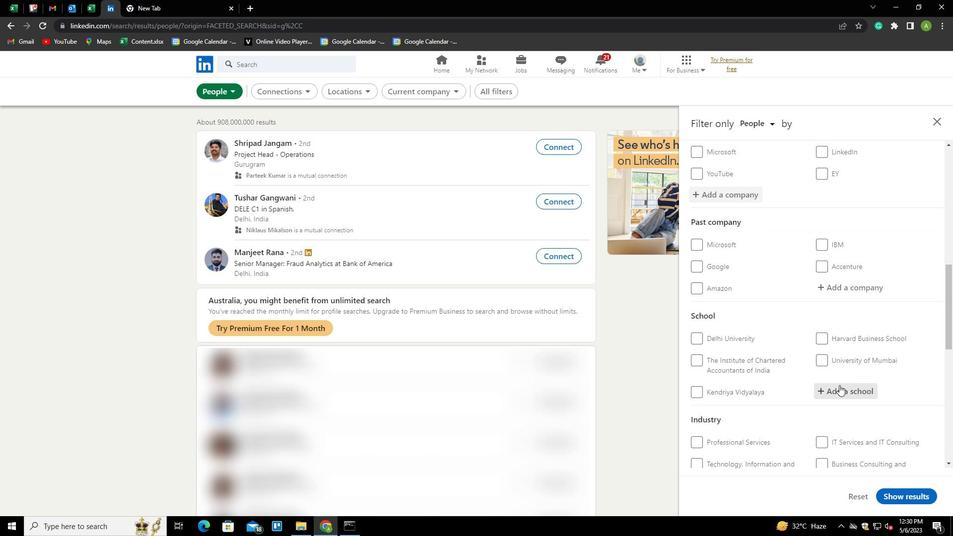 
Action: Key pressed <Key.shift>
Screenshot: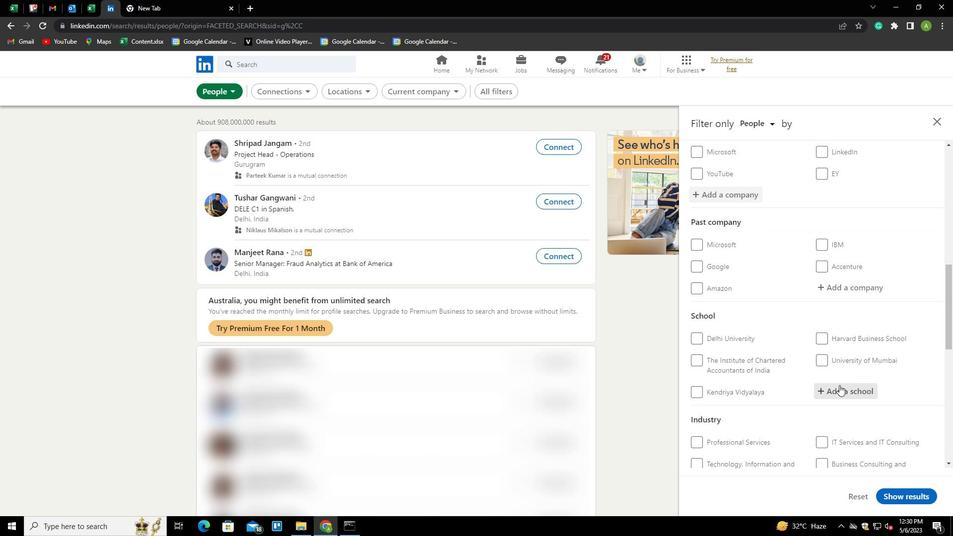 
Action: Mouse moved to (831, 390)
Screenshot: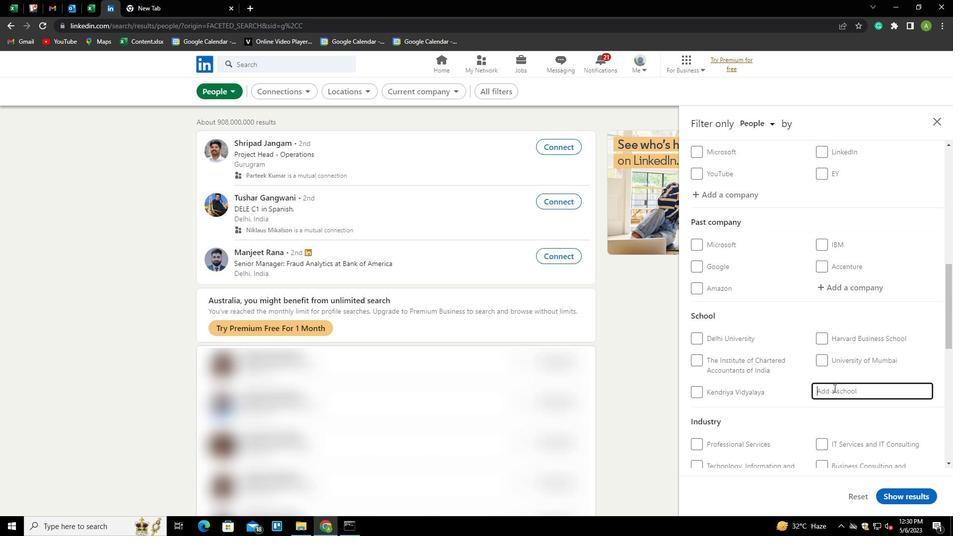 
Action: Key pressed TA<Key.backspace><Key.backspace><Key.shift>RAMLA<Key.backspace><Key.backspace><Key.space>LAL<Key.space><Key.shift>NA<Key.backspace><Key.backspace><Key.shift>ANAND<Key.space><Key.shift>COLLEGE<Key.down><Key.enter>
Screenshot: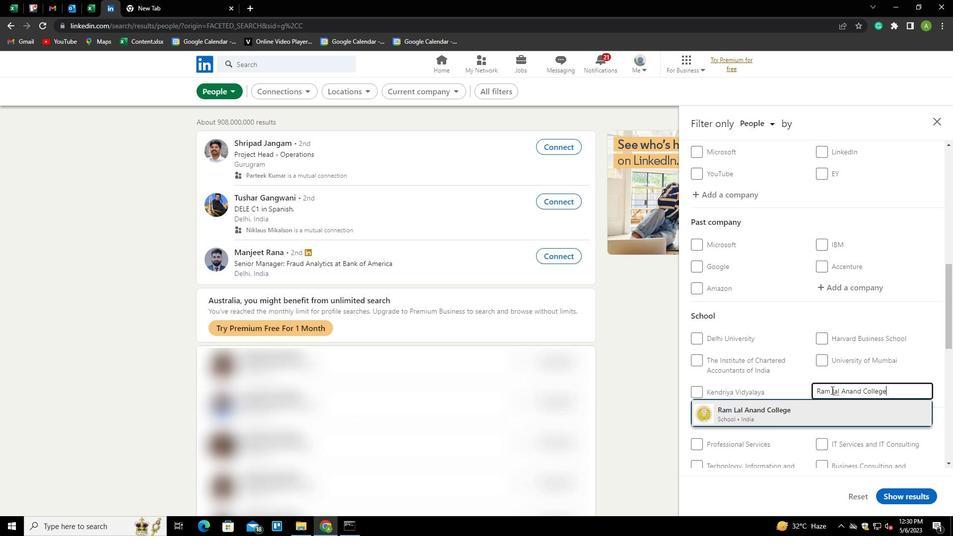 
Action: Mouse scrolled (831, 389) with delta (0, 0)
Screenshot: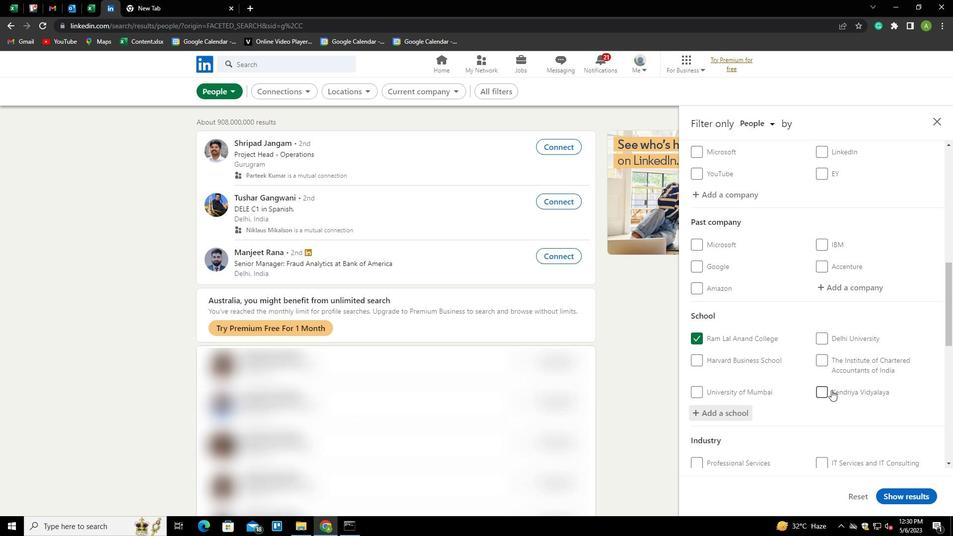 
Action: Mouse scrolled (831, 389) with delta (0, 0)
Screenshot: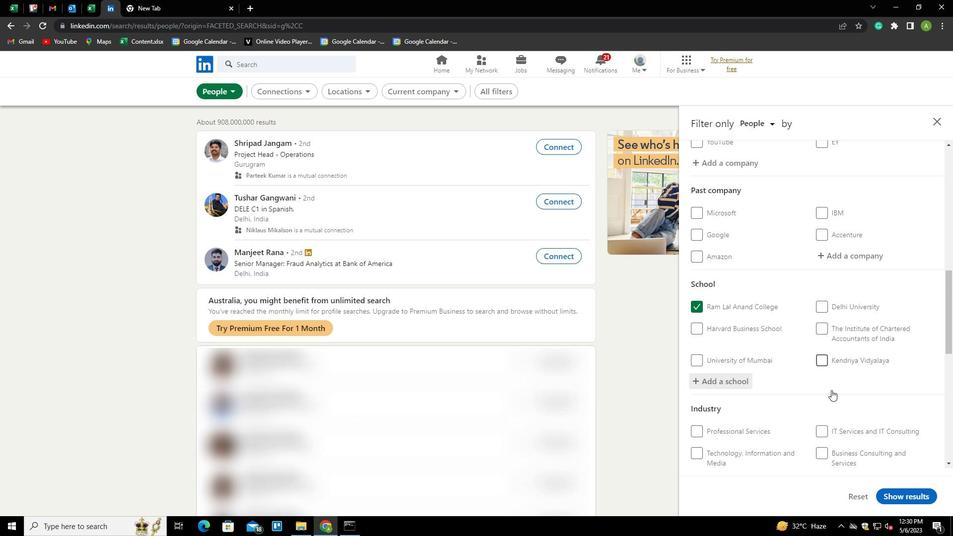 
Action: Mouse scrolled (831, 389) with delta (0, 0)
Screenshot: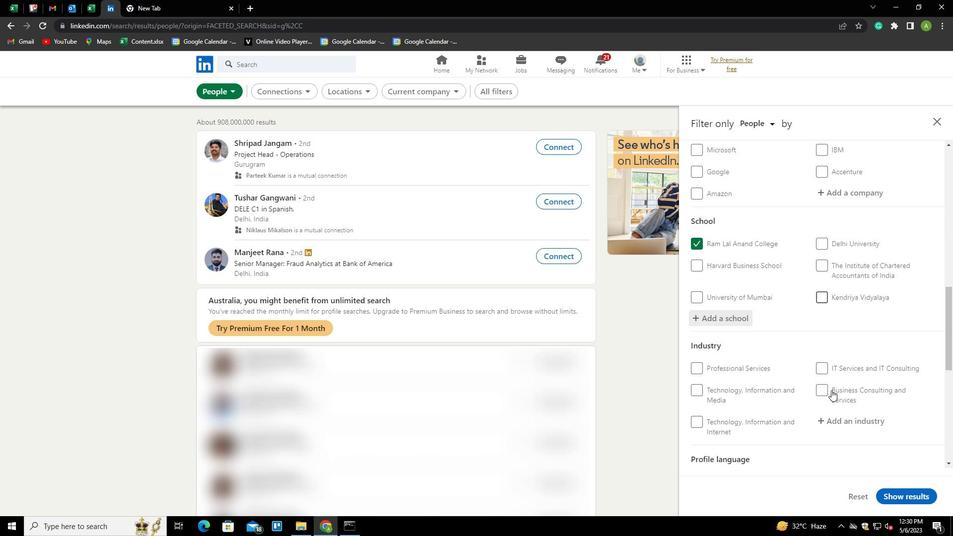 
Action: Mouse moved to (834, 370)
Screenshot: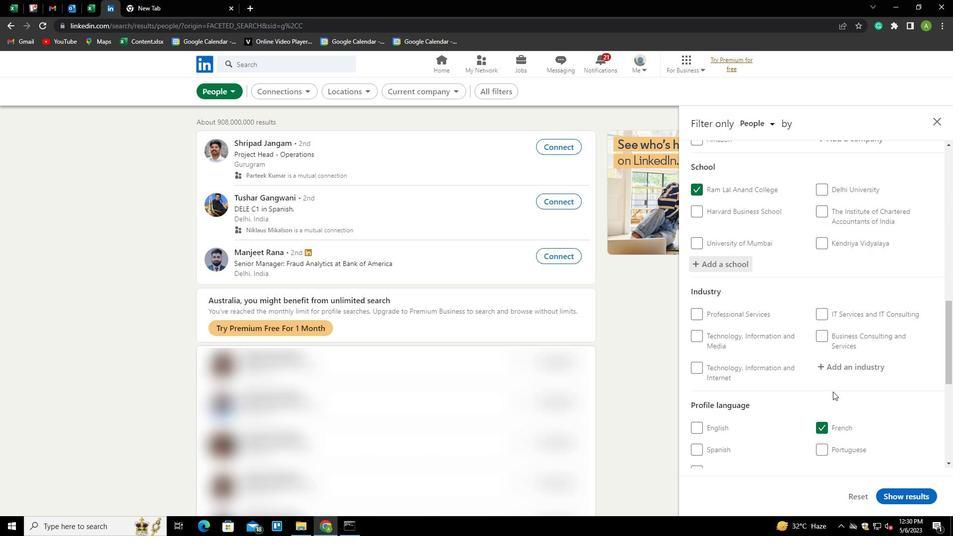 
Action: Mouse pressed left at (834, 370)
Screenshot: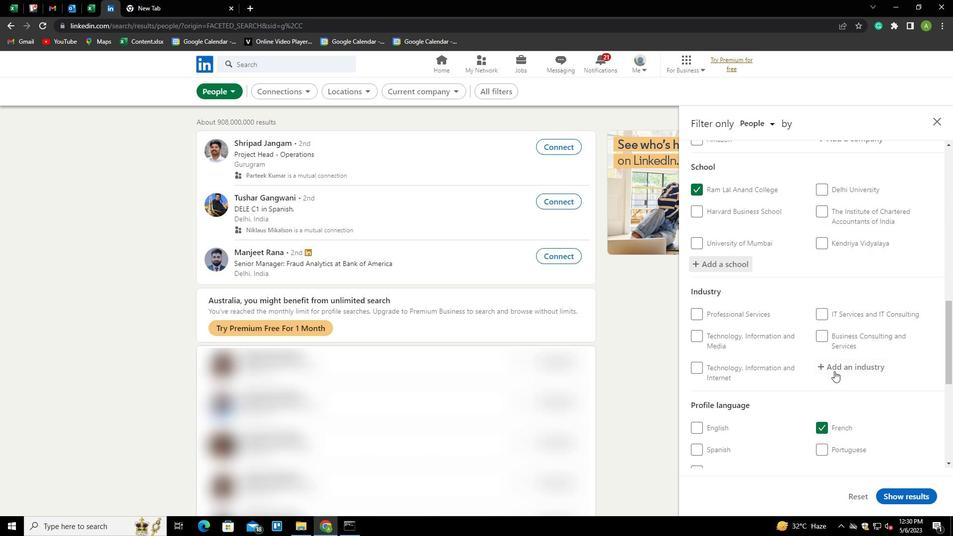 
Action: Mouse moved to (834, 369)
Screenshot: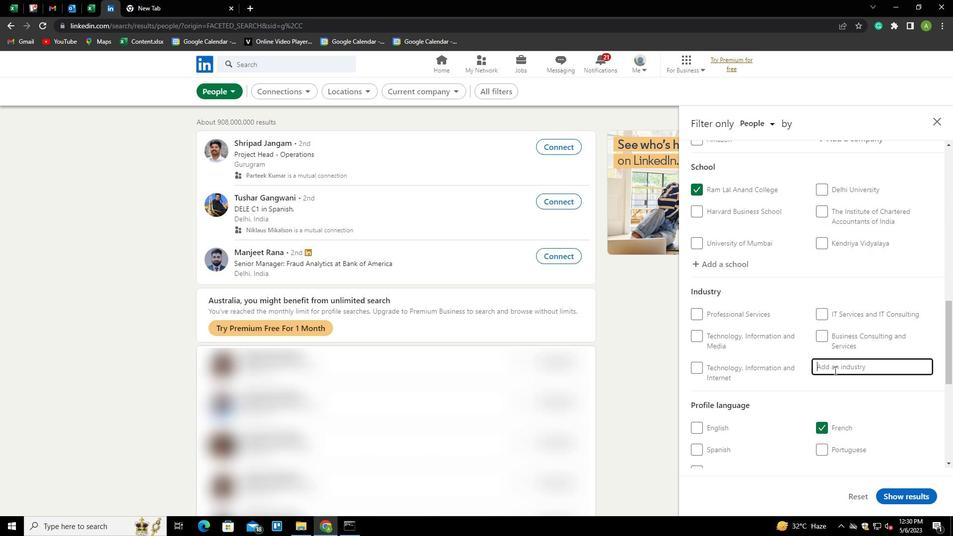 
Action: Key pressed <Key.shift>PHARMACERTICA<Key.backspace><Key.backspace><Key.backspace><Key.backspace><Key.backspace><Key.backspace>ERTI<Key.backspace><Key.backspace><Key.backspace>UTICAL<Key.space><Key.shift>MANUFACTURING<Key.down><Key.enter>
Screenshot: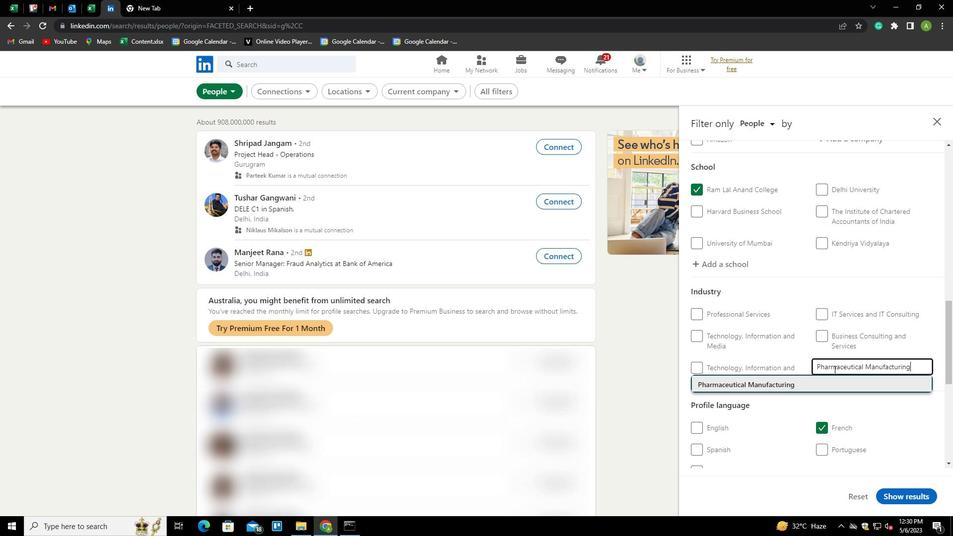 
Action: Mouse scrolled (834, 369) with delta (0, 0)
Screenshot: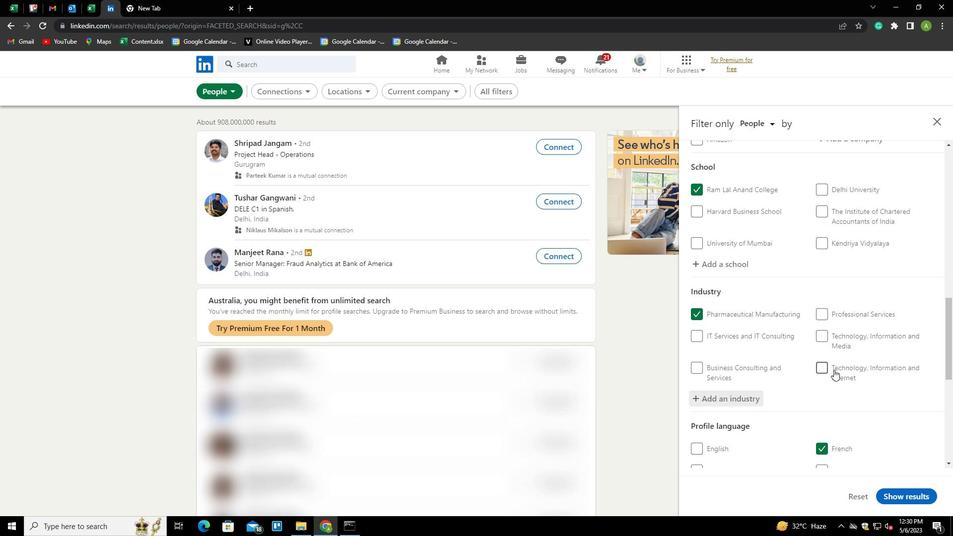 
Action: Mouse scrolled (834, 369) with delta (0, 0)
Screenshot: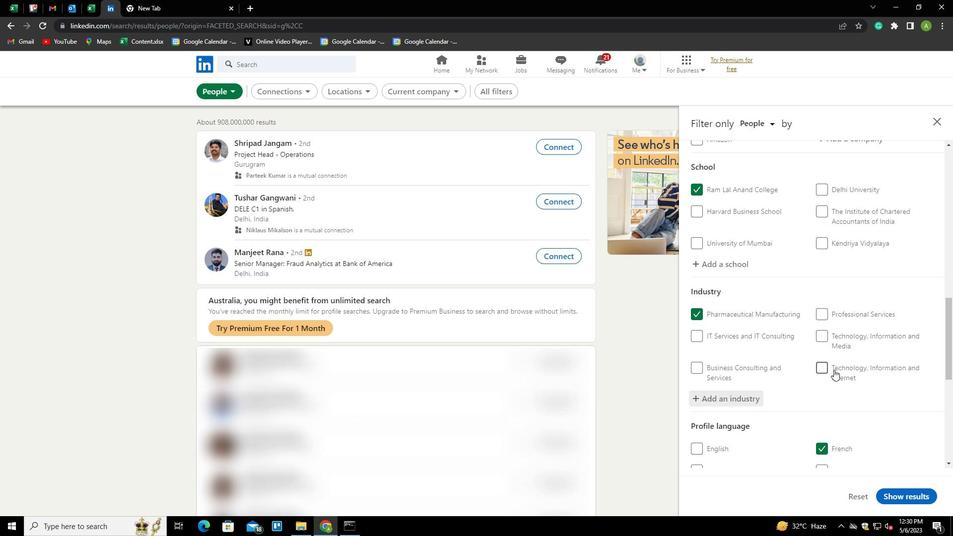 
Action: Mouse scrolled (834, 369) with delta (0, 0)
Screenshot: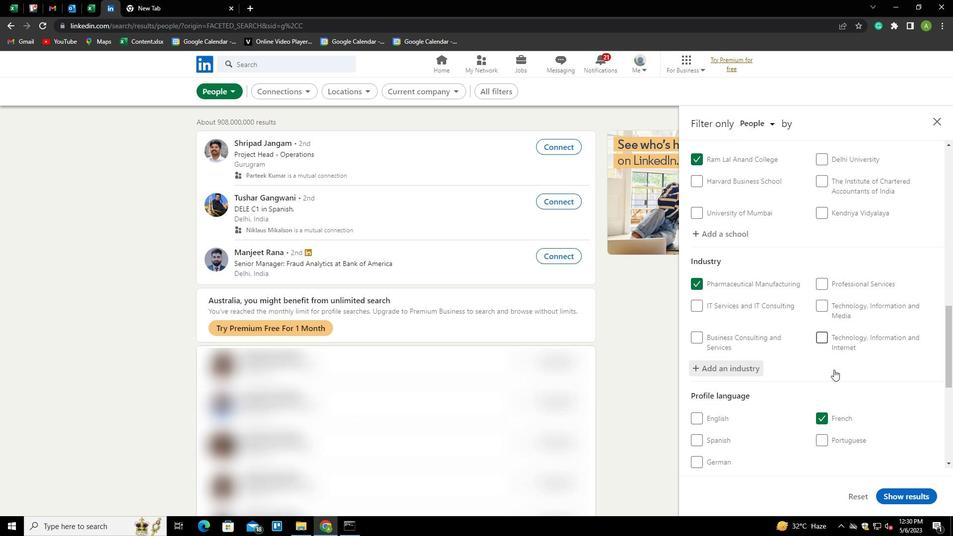 
Action: Mouse scrolled (834, 369) with delta (0, 0)
Screenshot: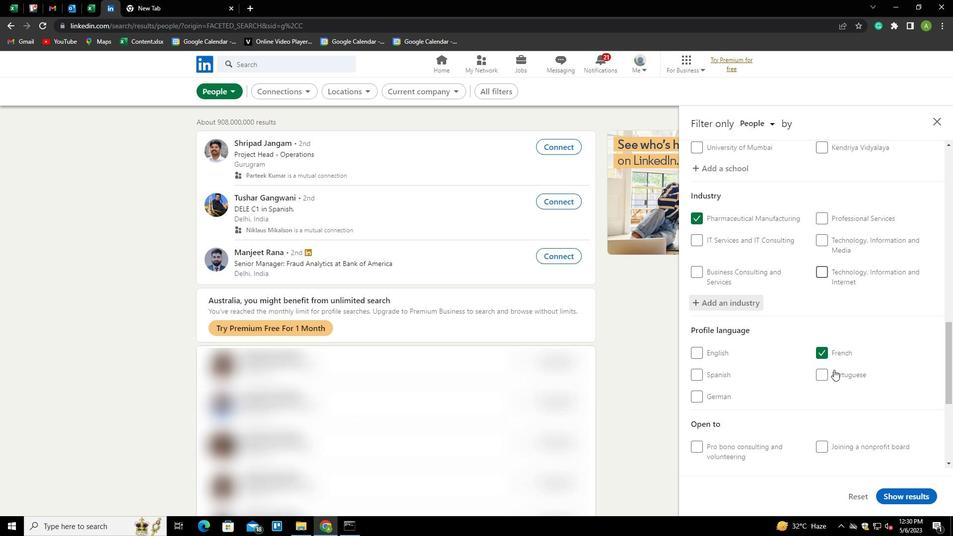 
Action: Mouse scrolled (834, 369) with delta (0, 0)
Screenshot: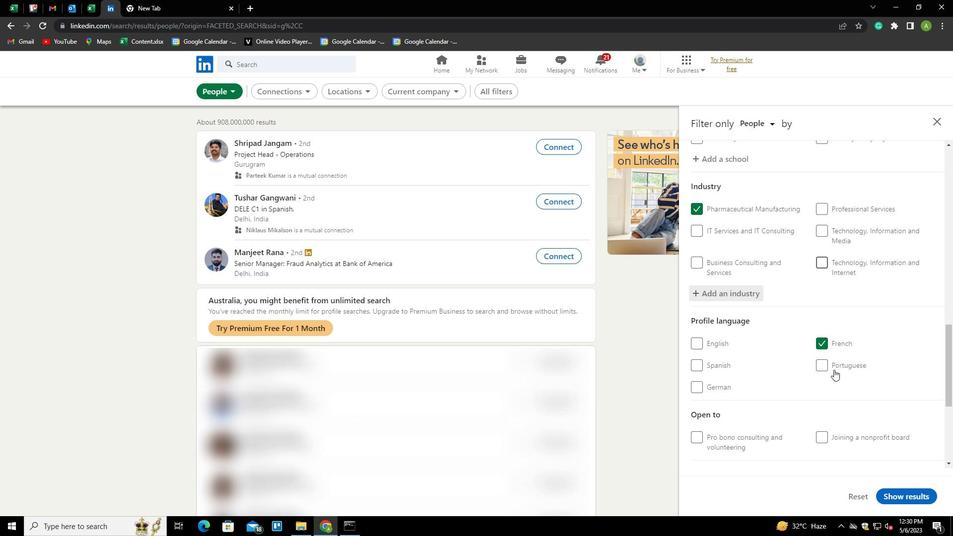
Action: Mouse scrolled (834, 369) with delta (0, 0)
Screenshot: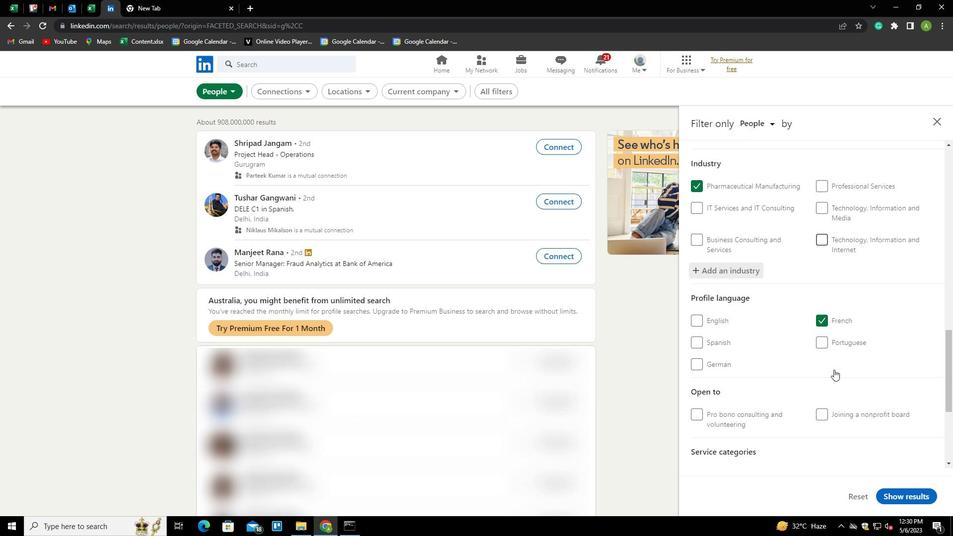 
Action: Mouse scrolled (834, 369) with delta (0, 0)
Screenshot: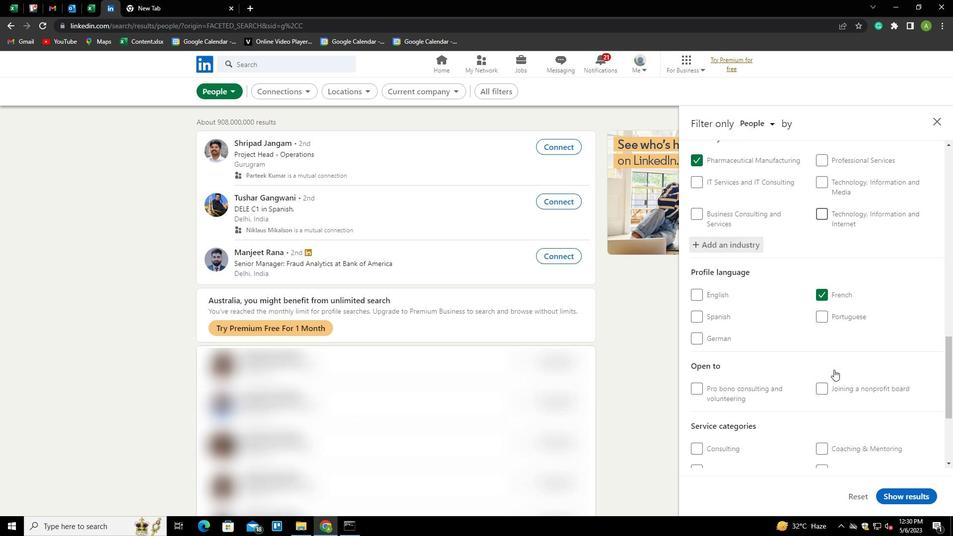 
Action: Mouse moved to (838, 328)
Screenshot: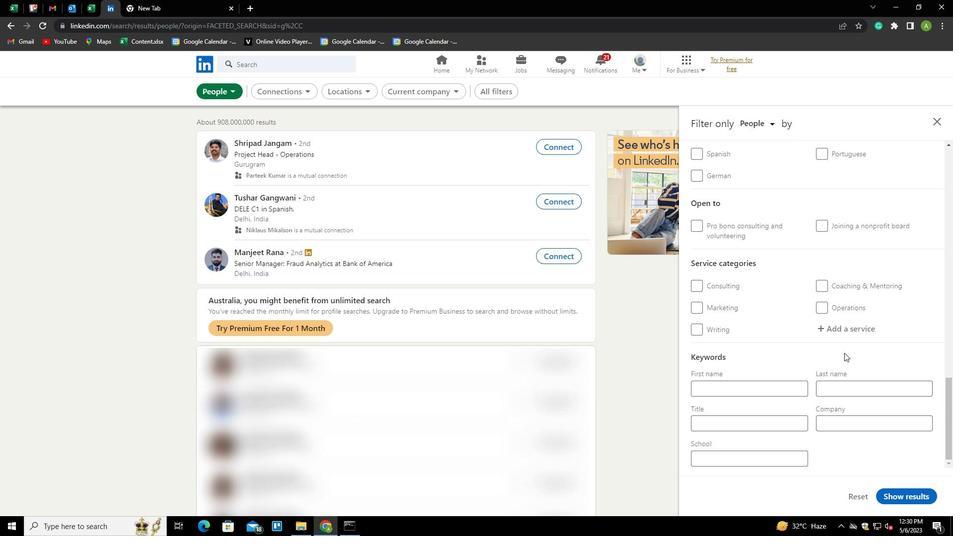 
Action: Mouse pressed left at (838, 328)
Screenshot: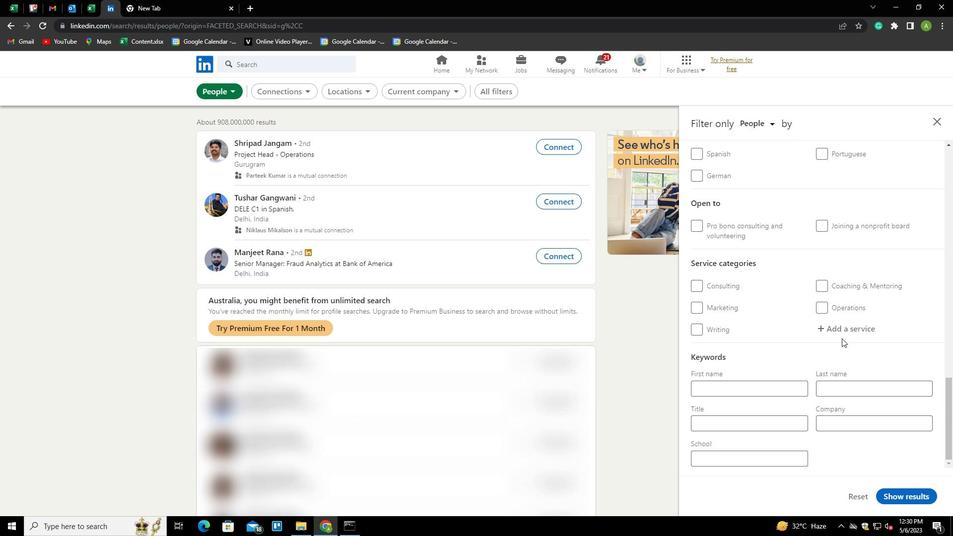 
Action: Mouse moved to (845, 329)
Screenshot: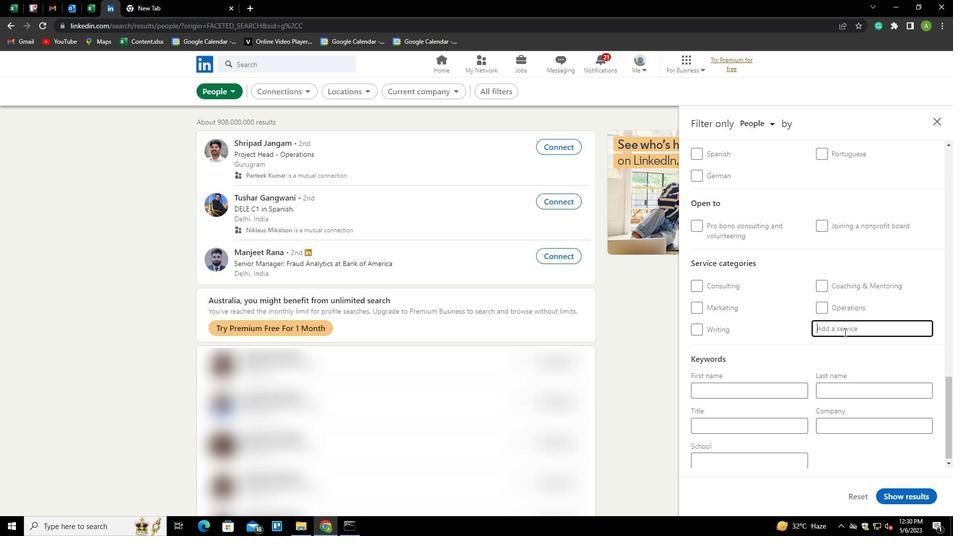 
Action: Key pressed <Key.shift>CORPORATE<Key.space><Key.shift>LAW<Key.down><Key.enter>
Screenshot: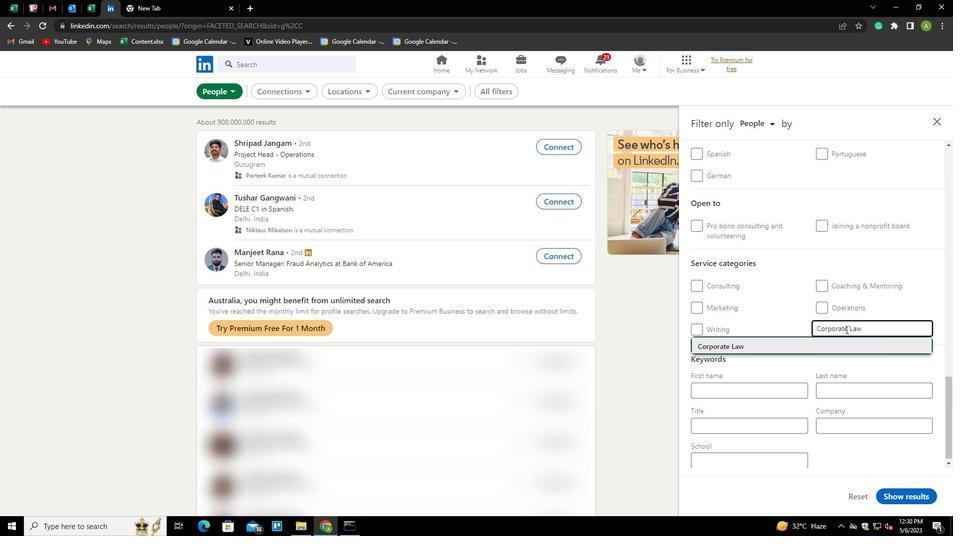 
Action: Mouse moved to (843, 331)
Screenshot: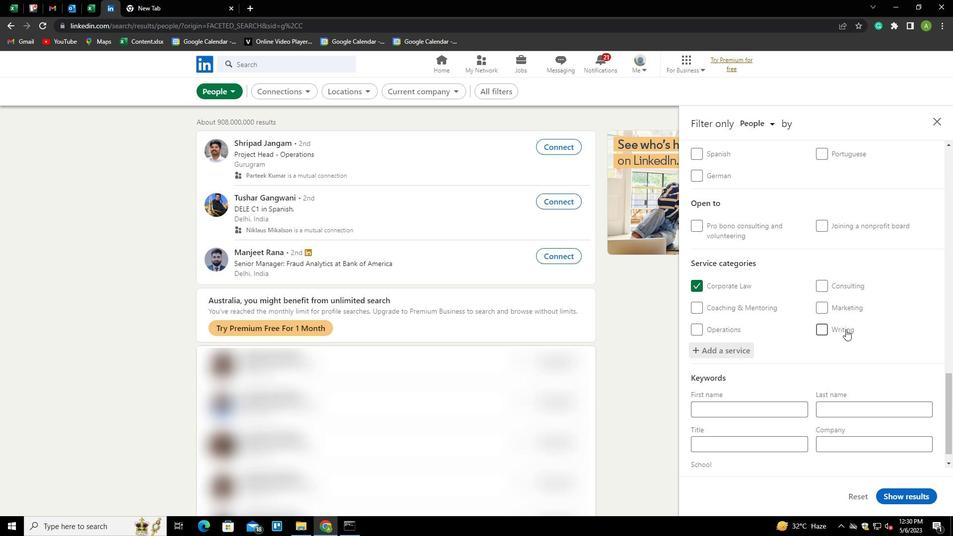 
Action: Mouse scrolled (843, 330) with delta (0, 0)
Screenshot: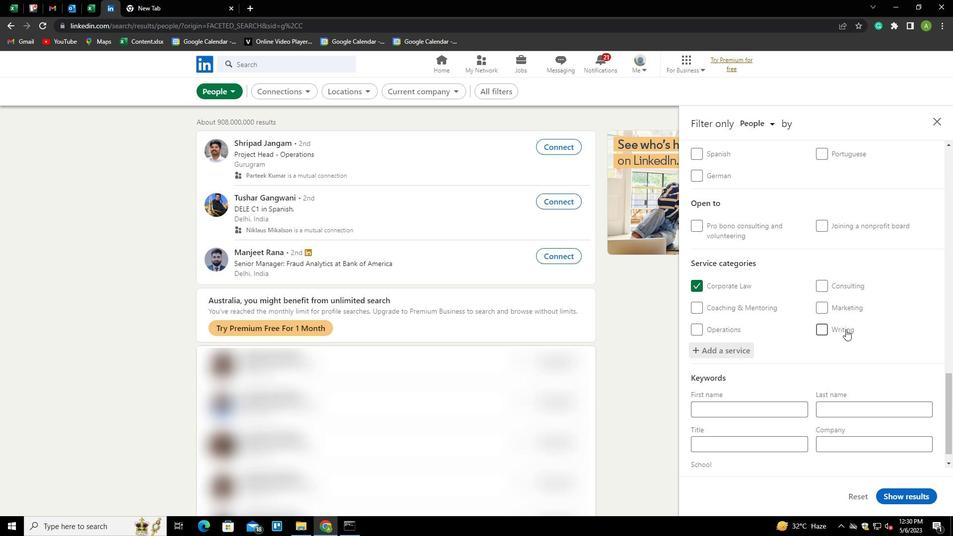 
Action: Mouse moved to (842, 332)
Screenshot: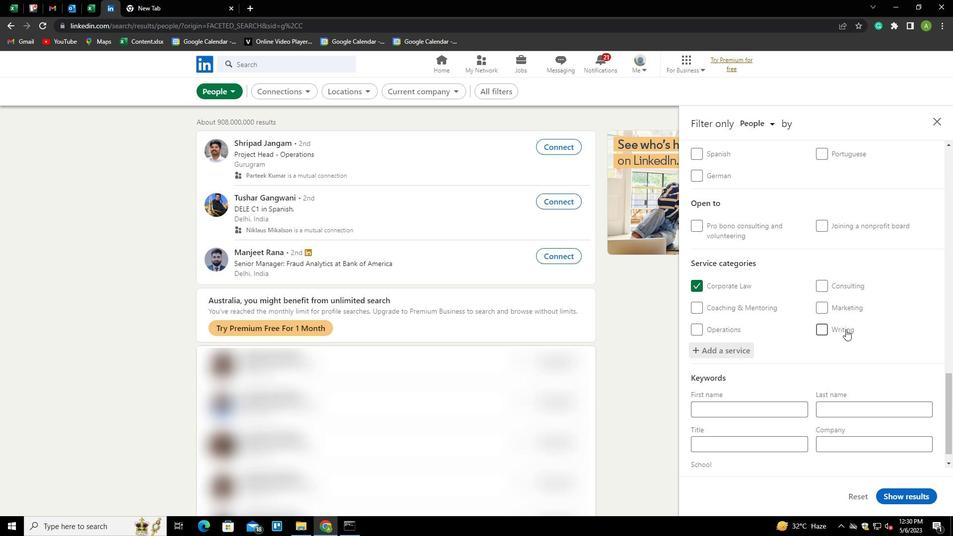 
Action: Mouse scrolled (842, 332) with delta (0, 0)
Screenshot: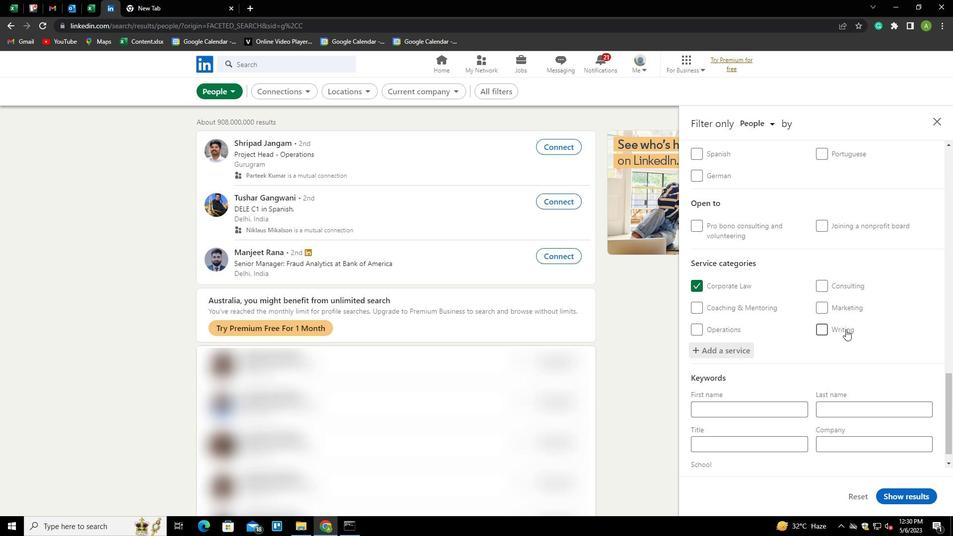 
Action: Mouse scrolled (842, 332) with delta (0, 0)
Screenshot: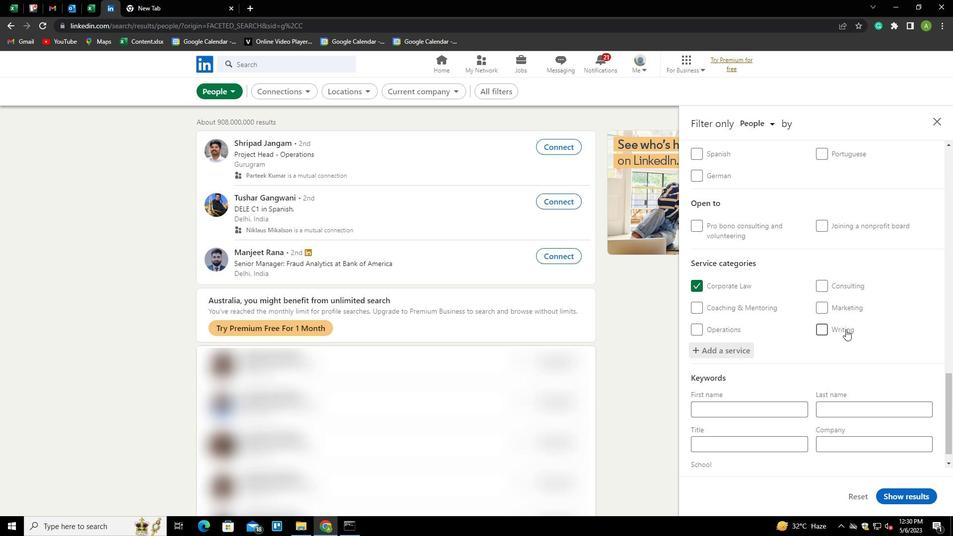
Action: Mouse moved to (767, 428)
Screenshot: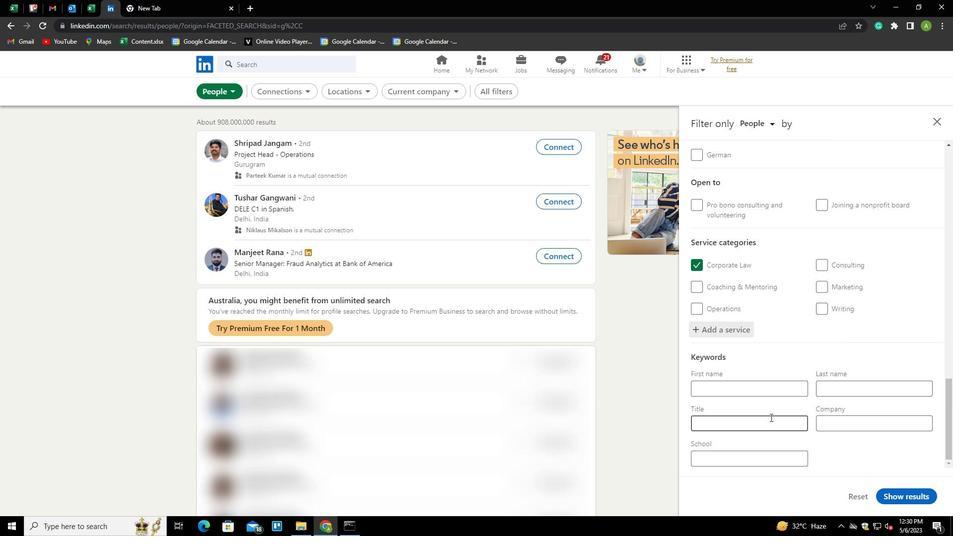 
Action: Mouse pressed left at (767, 428)
Screenshot: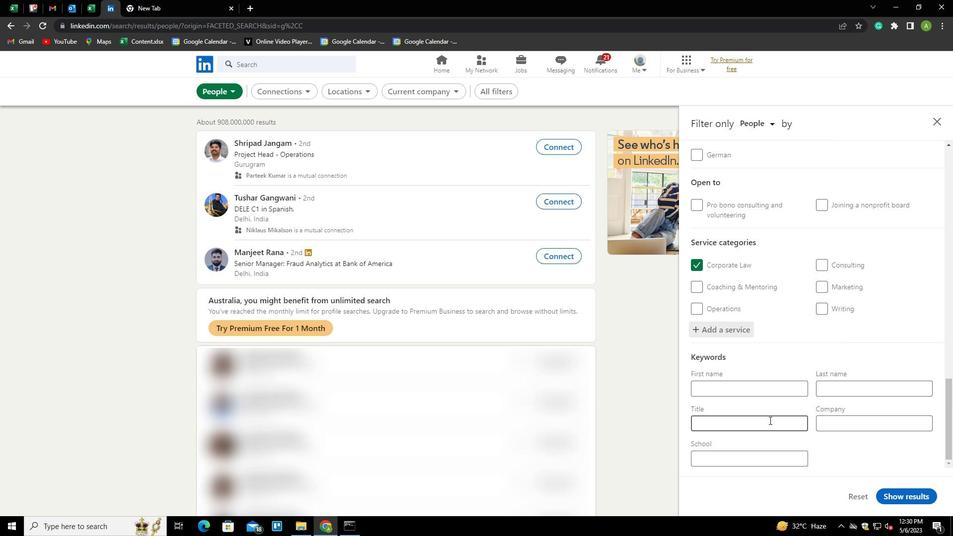 
Action: Key pressed <Key.shift>CONSTRUCTION<Key.space><Key.shift>WORKER
Screenshot: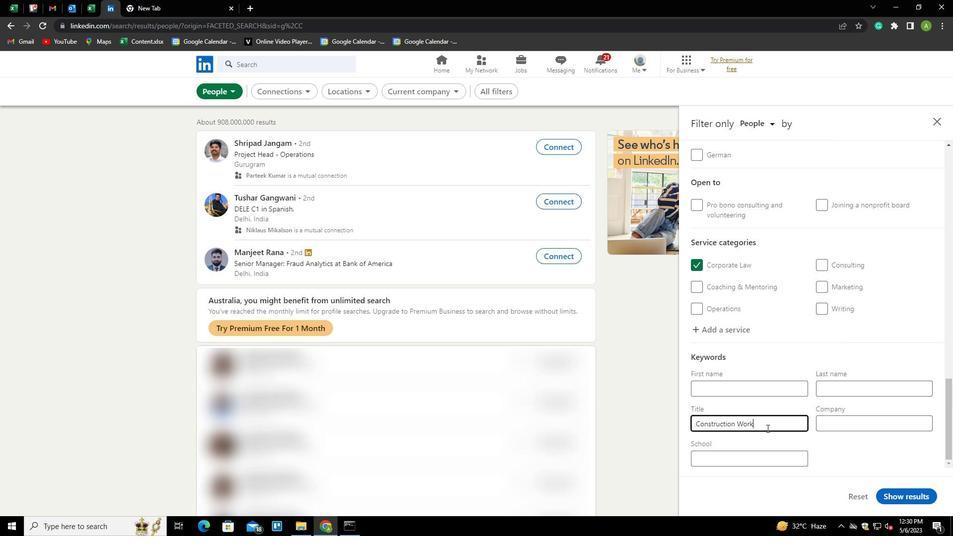 
Action: Mouse moved to (822, 442)
Screenshot: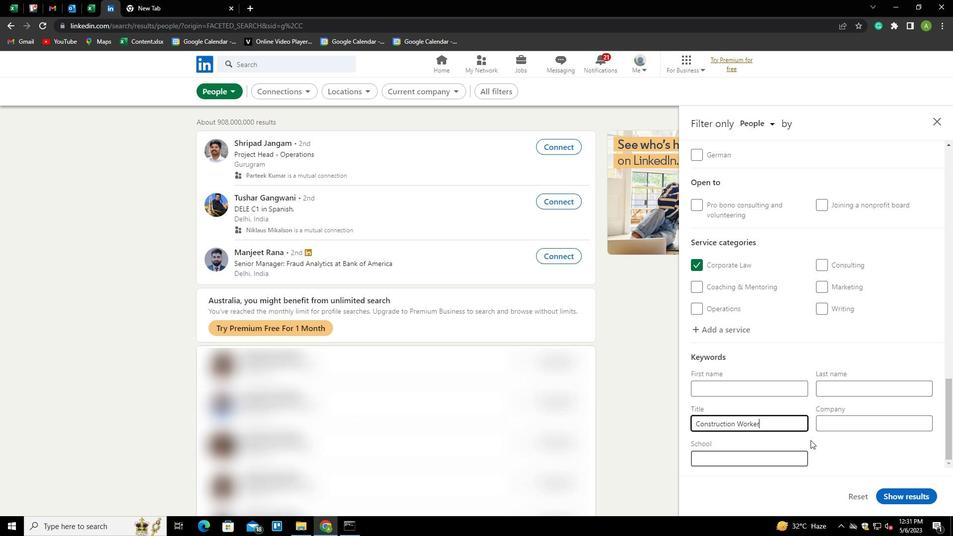 
Action: Mouse pressed left at (822, 442)
Screenshot: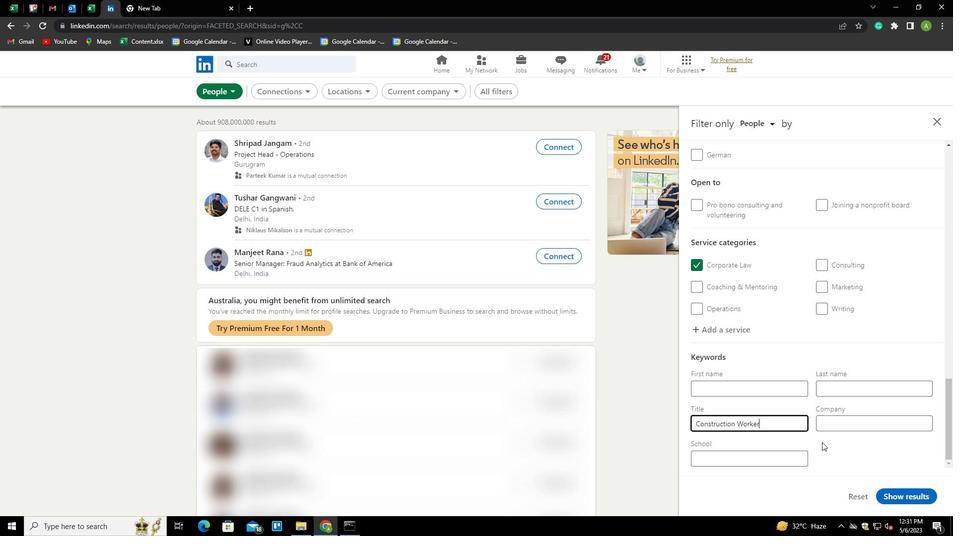 
Action: Mouse moved to (907, 492)
Screenshot: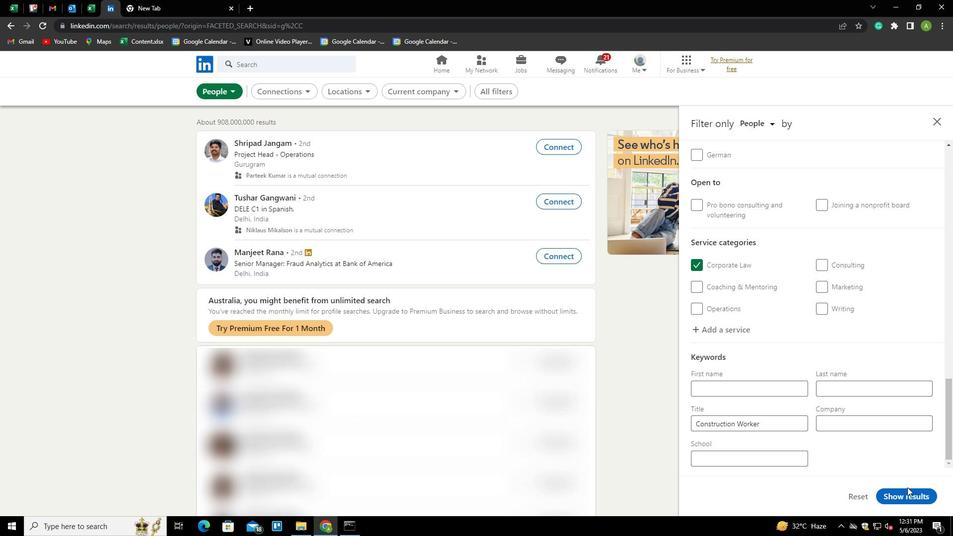 
Action: Mouse pressed left at (907, 492)
Screenshot: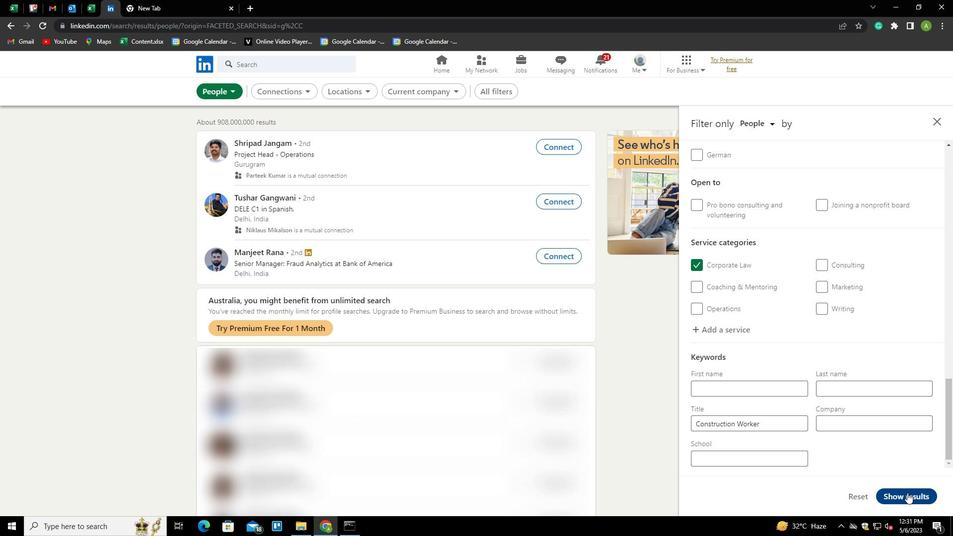 
Action: Mouse moved to (931, 477)
Screenshot: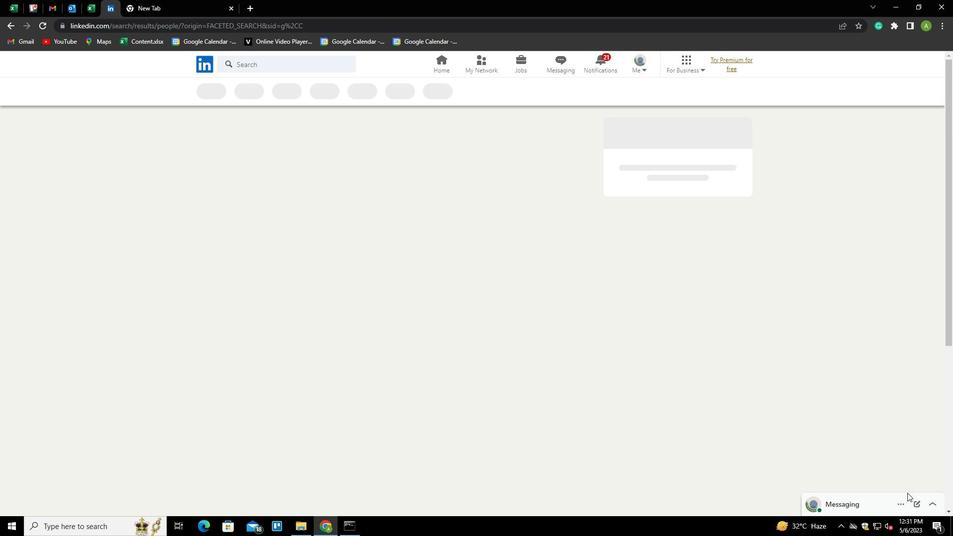 
